 Task: Find connections with filter location Auxerre with filter topic #personaltrainerwith filter profile language English with filter current company Oriflame Cosmetics with filter school Rajiv Gandhi University of Health Sciences with filter industry Retail Gasoline with filter service category Copywriting with filter keywords title Attorney
Action: Mouse moved to (484, 63)
Screenshot: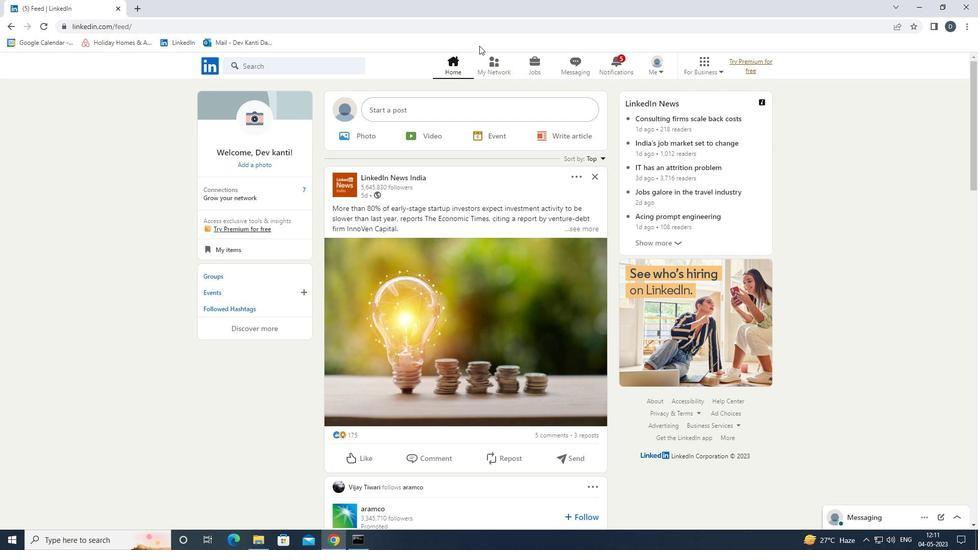
Action: Mouse pressed left at (484, 63)
Screenshot: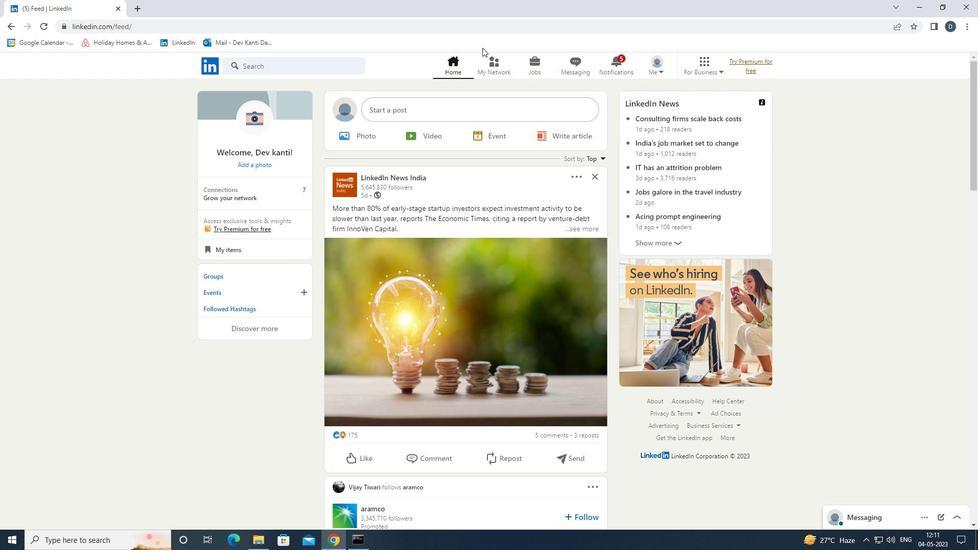 
Action: Mouse moved to (339, 120)
Screenshot: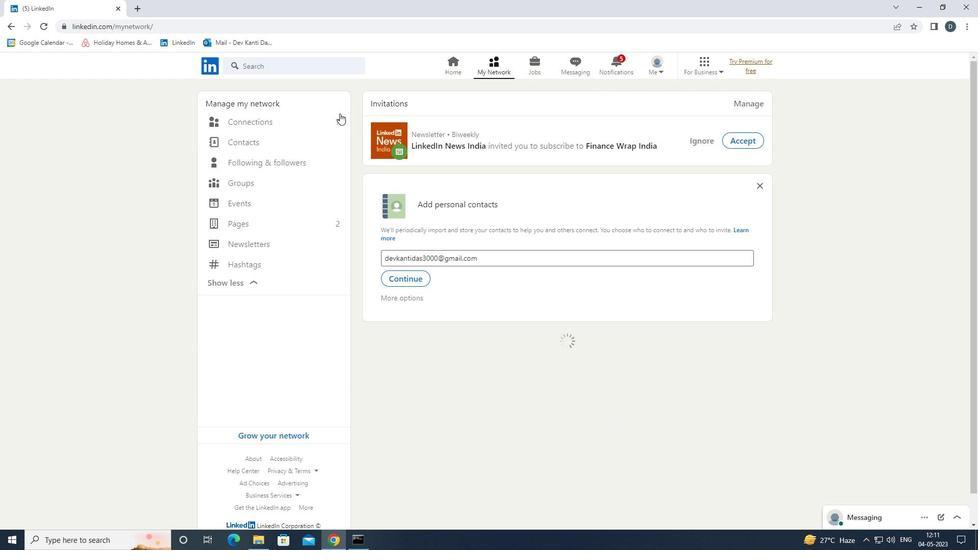 
Action: Mouse pressed left at (339, 120)
Screenshot: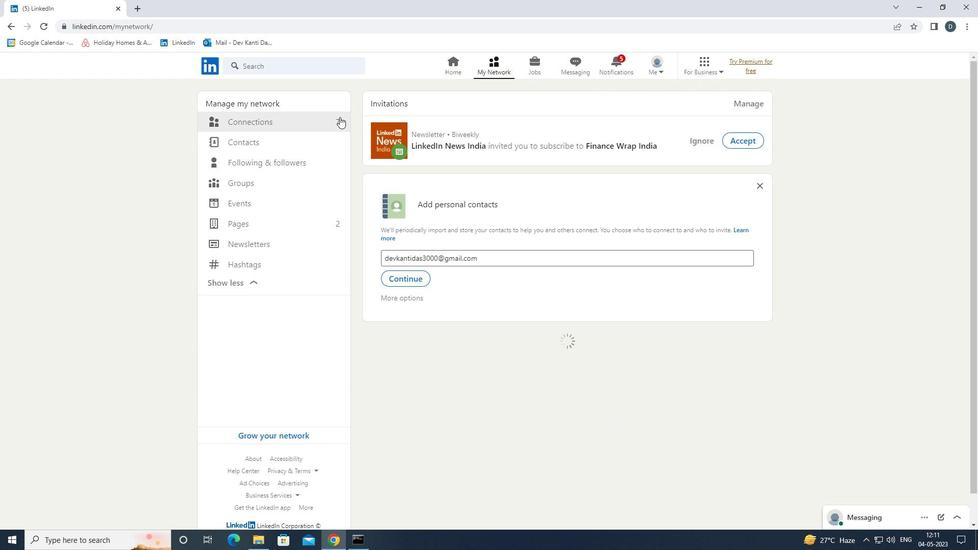 
Action: Mouse moved to (582, 125)
Screenshot: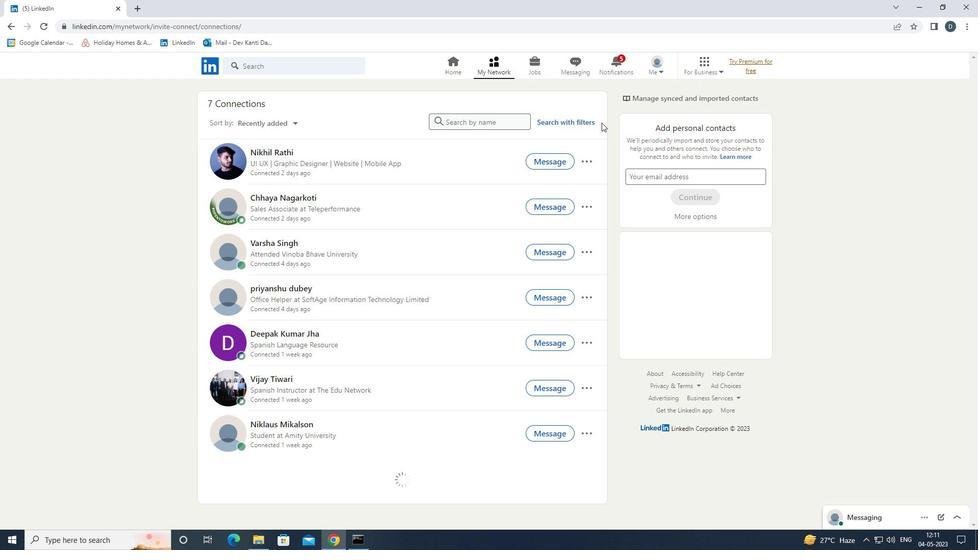 
Action: Mouse pressed left at (582, 125)
Screenshot: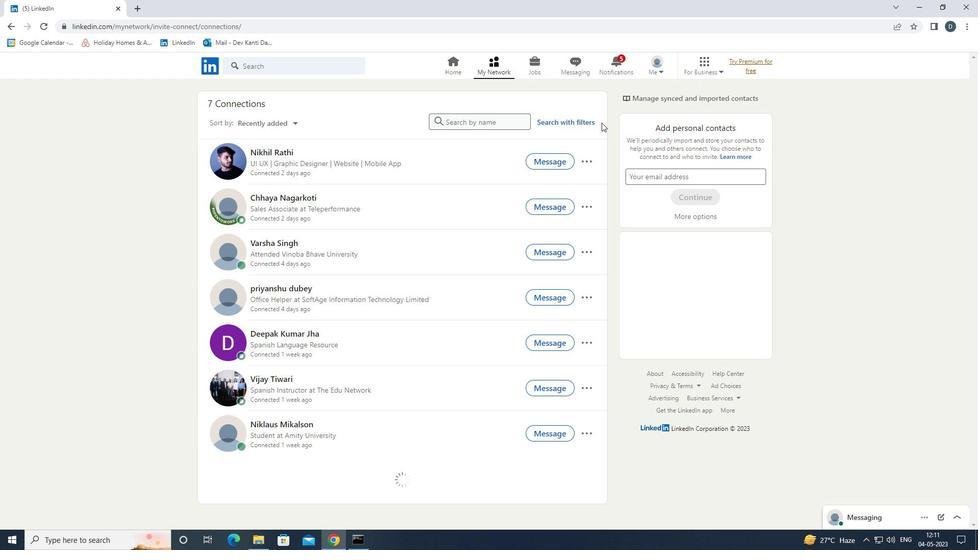 
Action: Mouse moved to (521, 95)
Screenshot: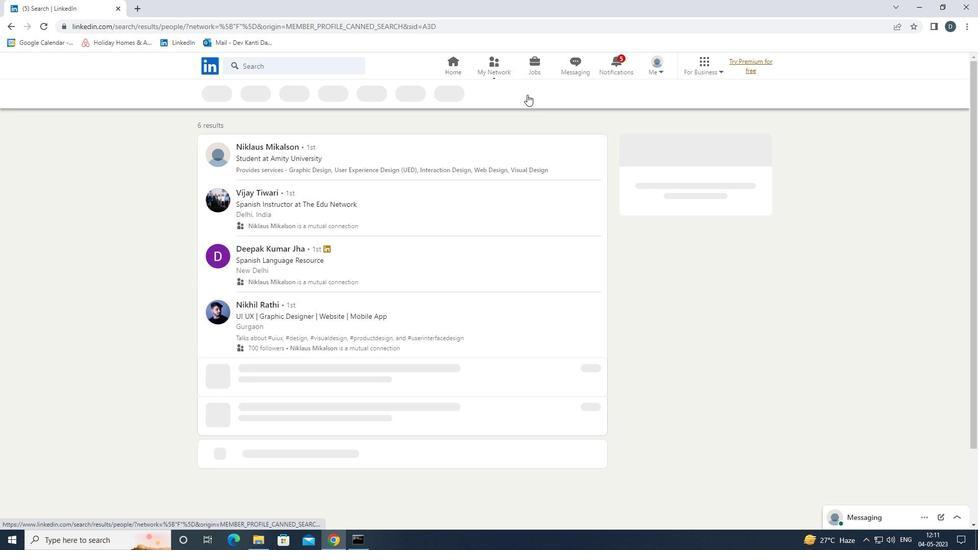 
Action: Mouse pressed left at (521, 95)
Screenshot: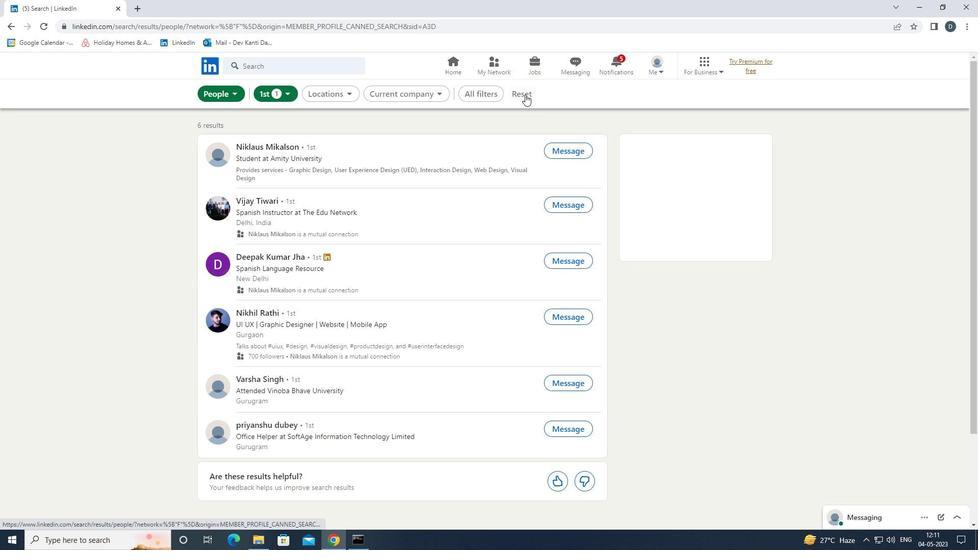 
Action: Mouse moved to (496, 89)
Screenshot: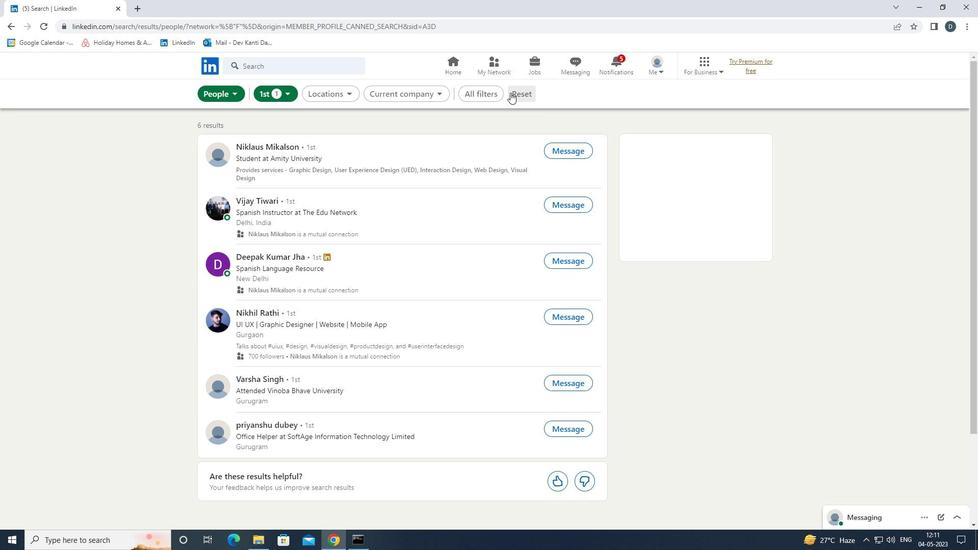
Action: Mouse pressed left at (496, 89)
Screenshot: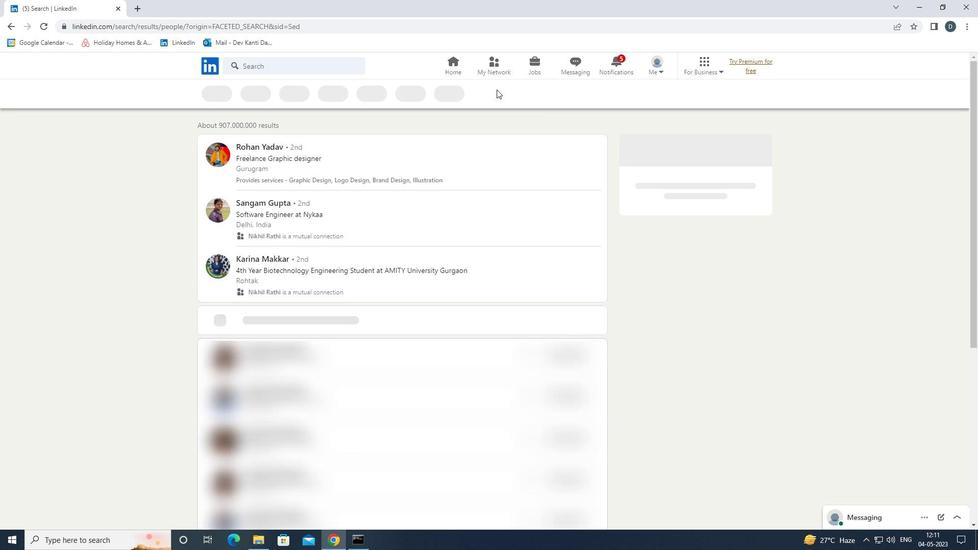
Action: Mouse moved to (853, 254)
Screenshot: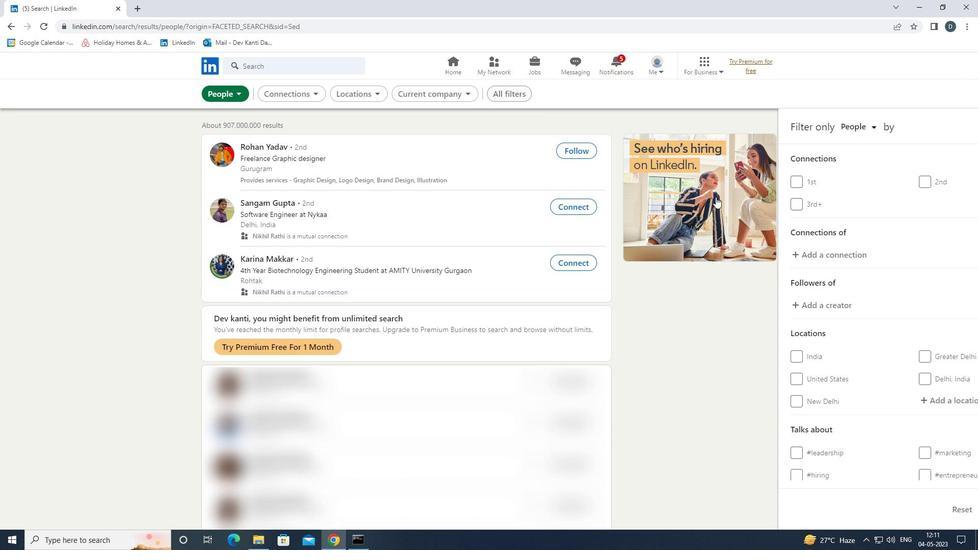 
Action: Mouse scrolled (853, 253) with delta (0, 0)
Screenshot: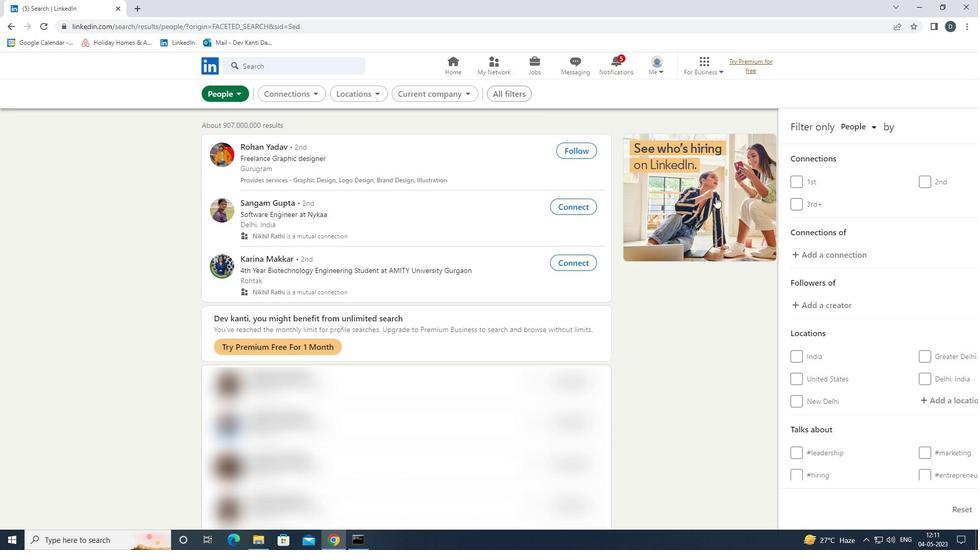 
Action: Mouse scrolled (853, 253) with delta (0, 0)
Screenshot: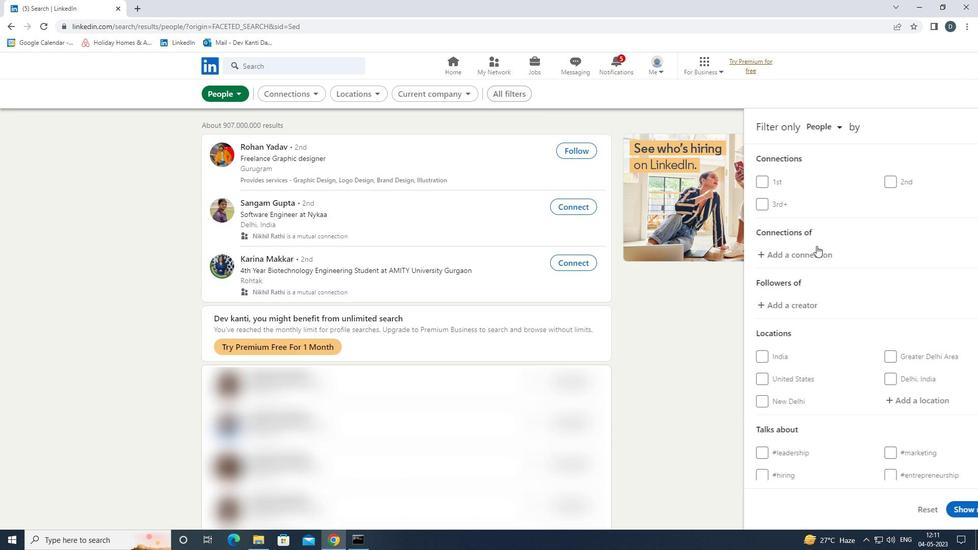 
Action: Mouse scrolled (853, 253) with delta (0, 0)
Screenshot: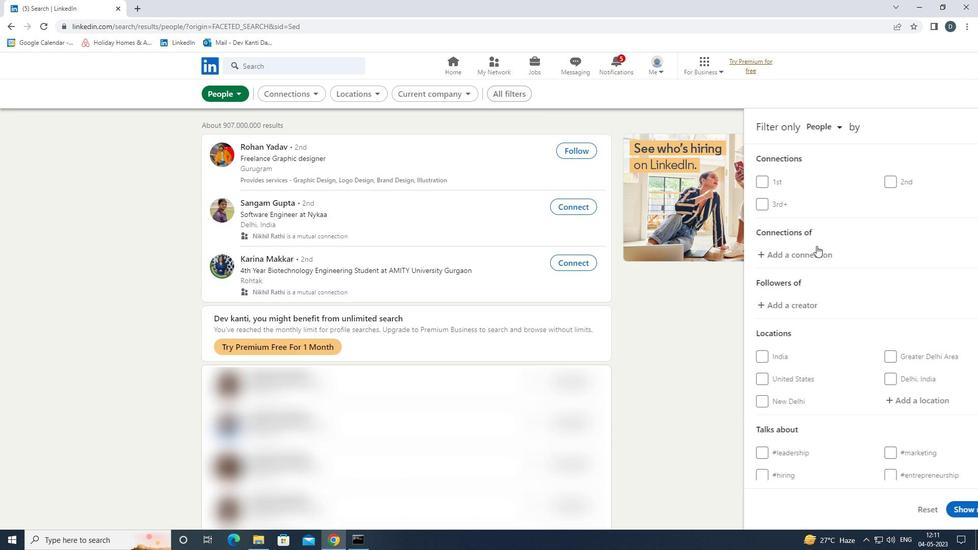 
Action: Mouse moved to (881, 251)
Screenshot: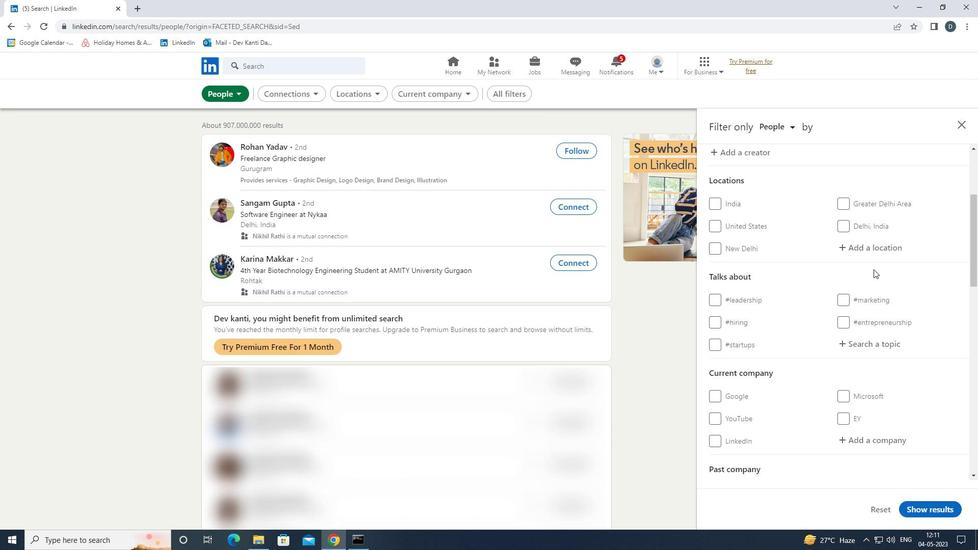 
Action: Mouse pressed left at (881, 251)
Screenshot: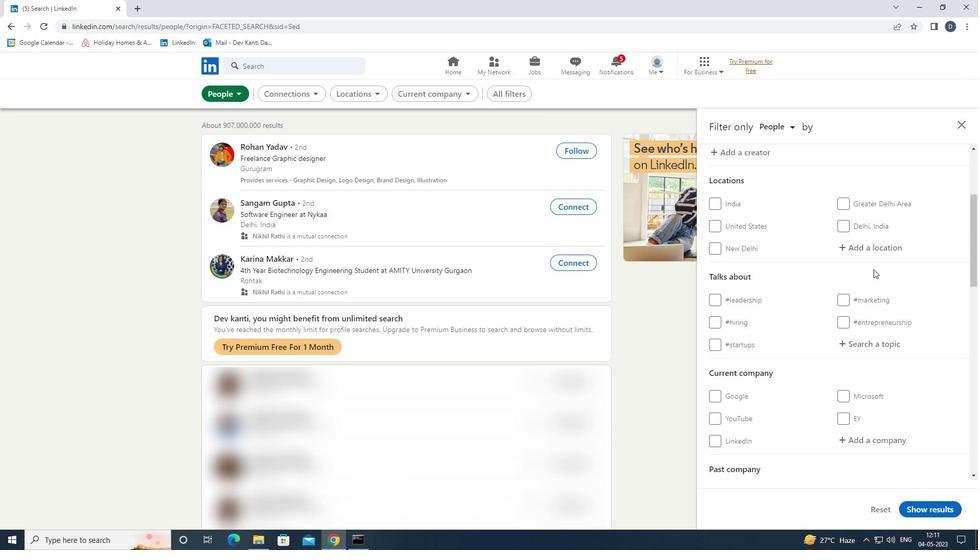 
Action: Key pressed <Key.shift>AUXERRE<Key.down><Key.enter>
Screenshot: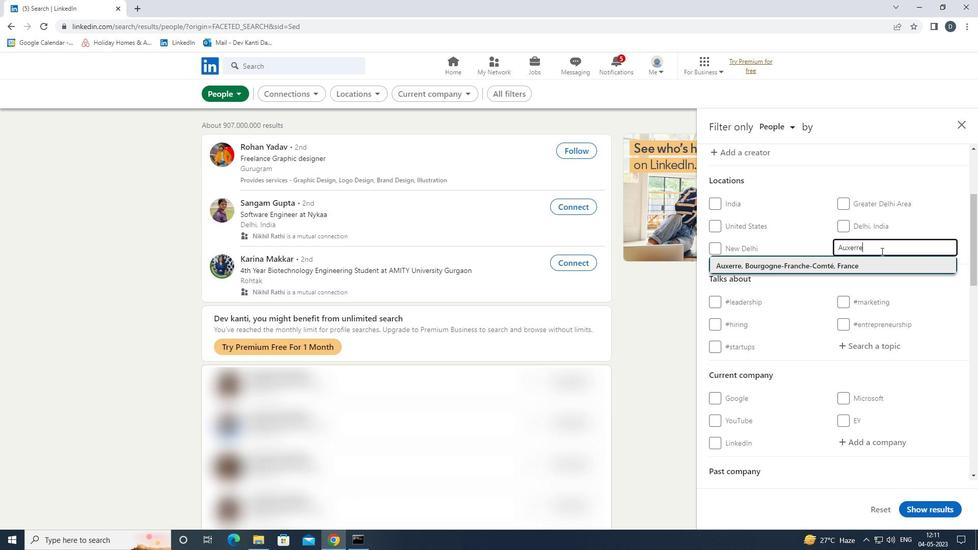 
Action: Mouse moved to (864, 377)
Screenshot: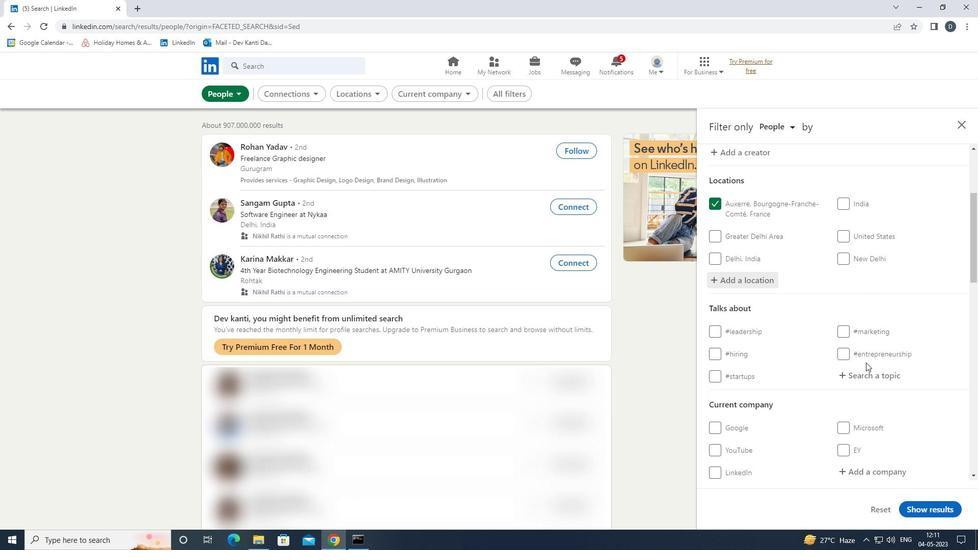 
Action: Mouse pressed left at (864, 377)
Screenshot: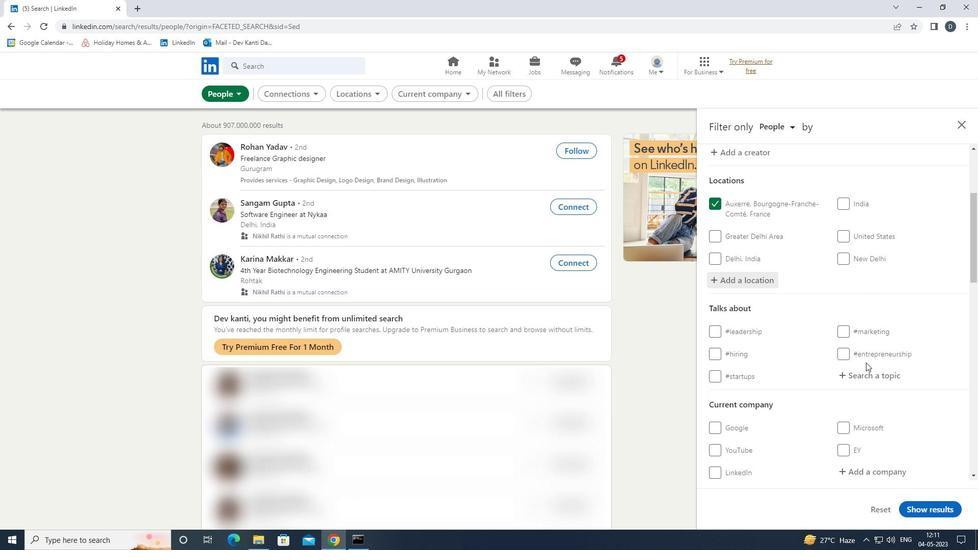 
Action: Mouse moved to (864, 380)
Screenshot: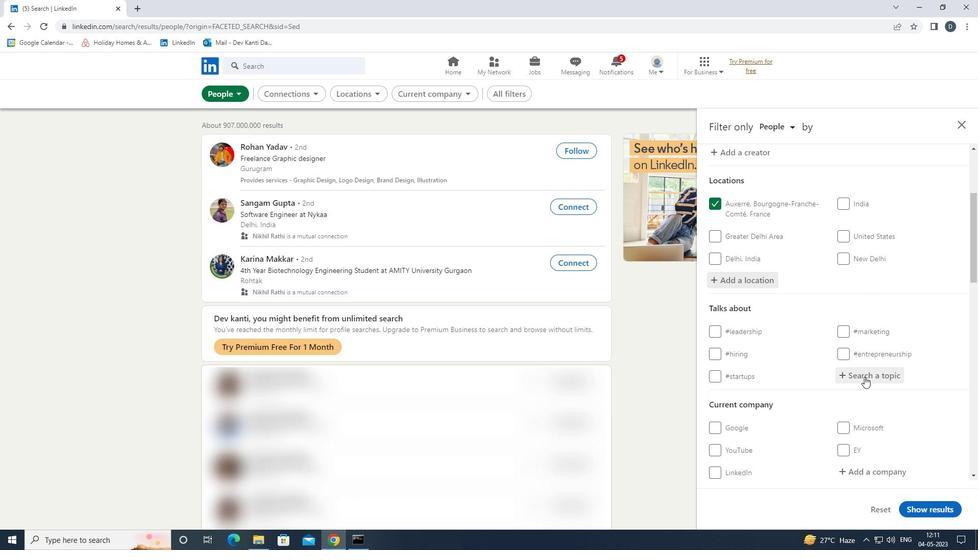 
Action: Key pressed PERSONL<Key.backspace>ALTRAINER<Key.down><Key.enter>
Screenshot: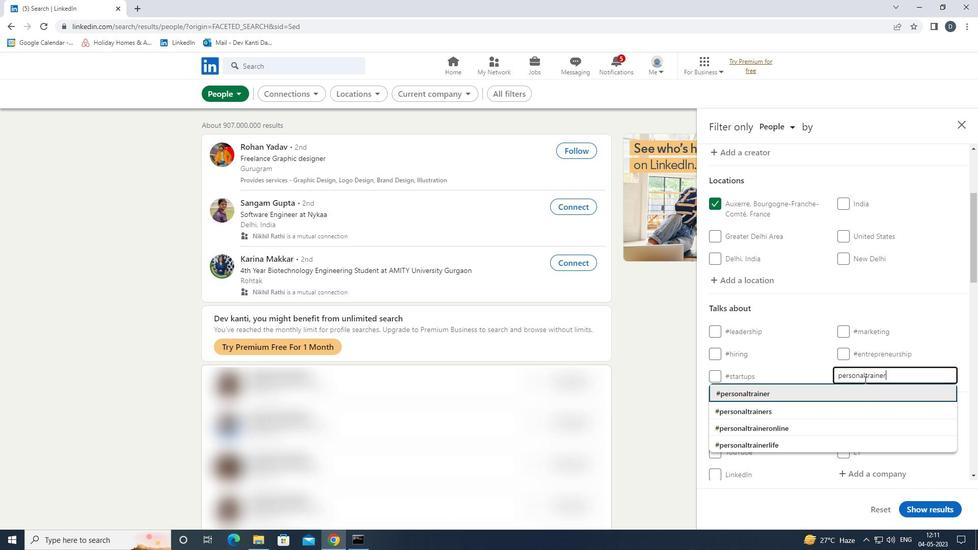 
Action: Mouse moved to (861, 379)
Screenshot: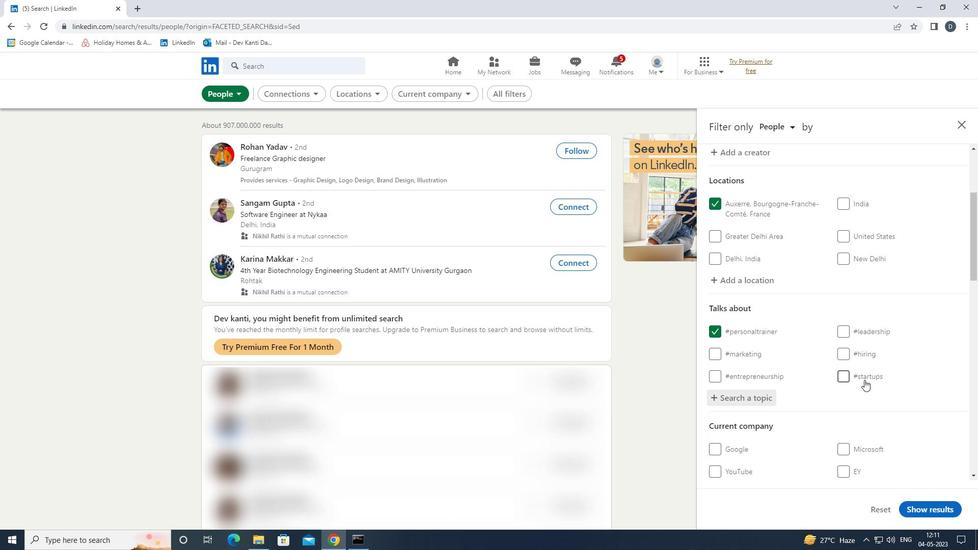 
Action: Mouse scrolled (861, 378) with delta (0, 0)
Screenshot: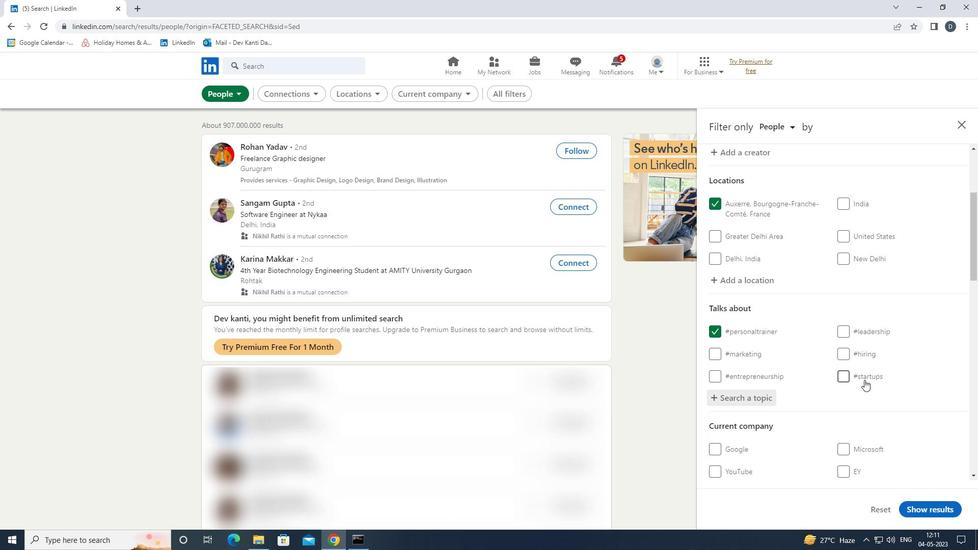 
Action: Mouse moved to (858, 379)
Screenshot: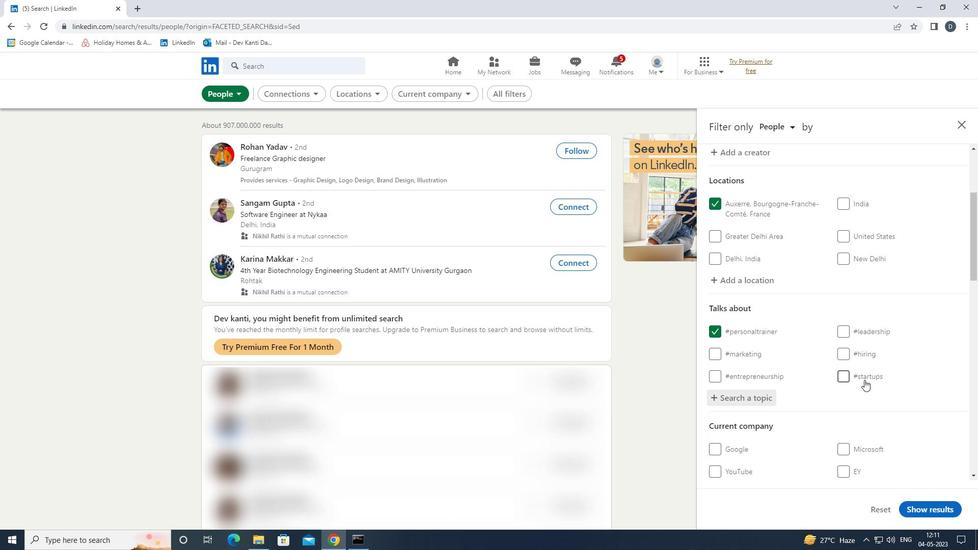 
Action: Mouse scrolled (858, 379) with delta (0, 0)
Screenshot: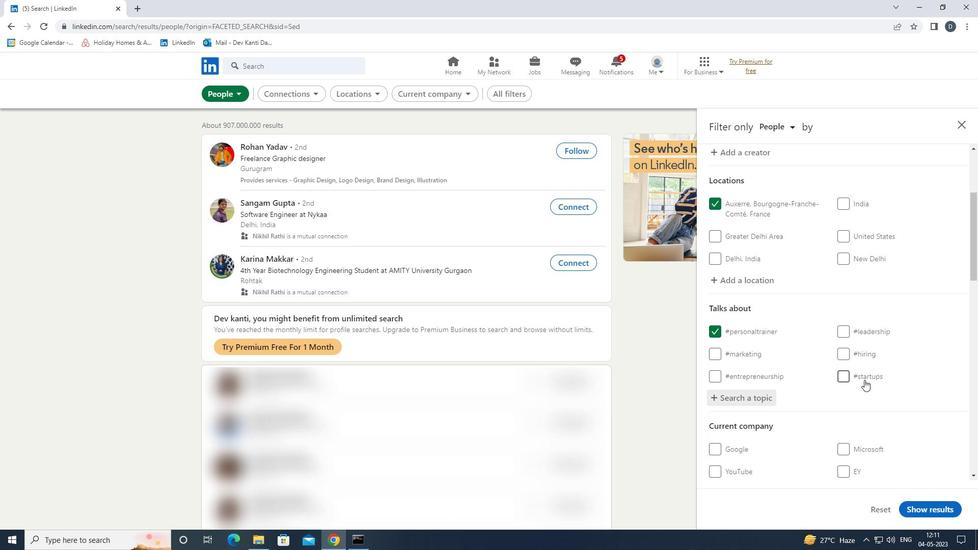 
Action: Mouse scrolled (858, 379) with delta (0, 0)
Screenshot: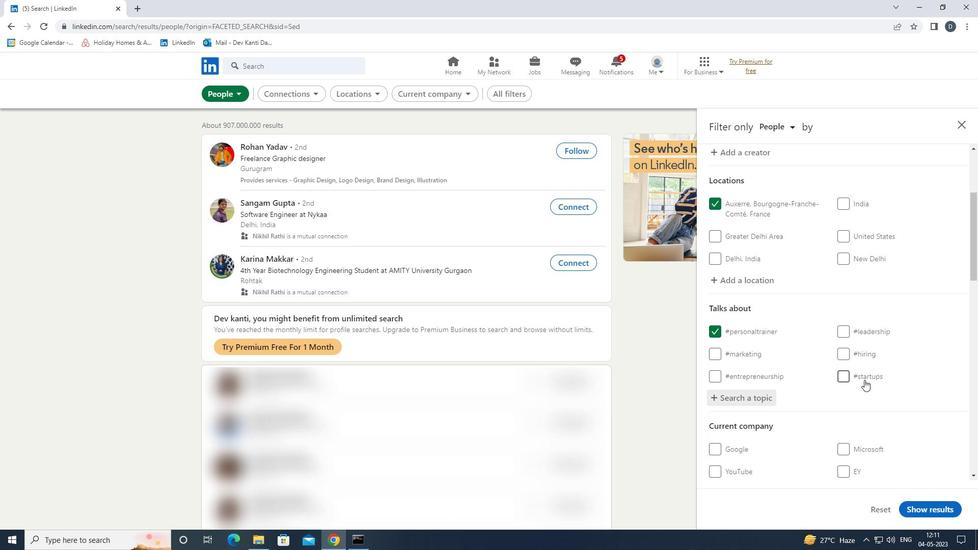 
Action: Mouse moved to (858, 380)
Screenshot: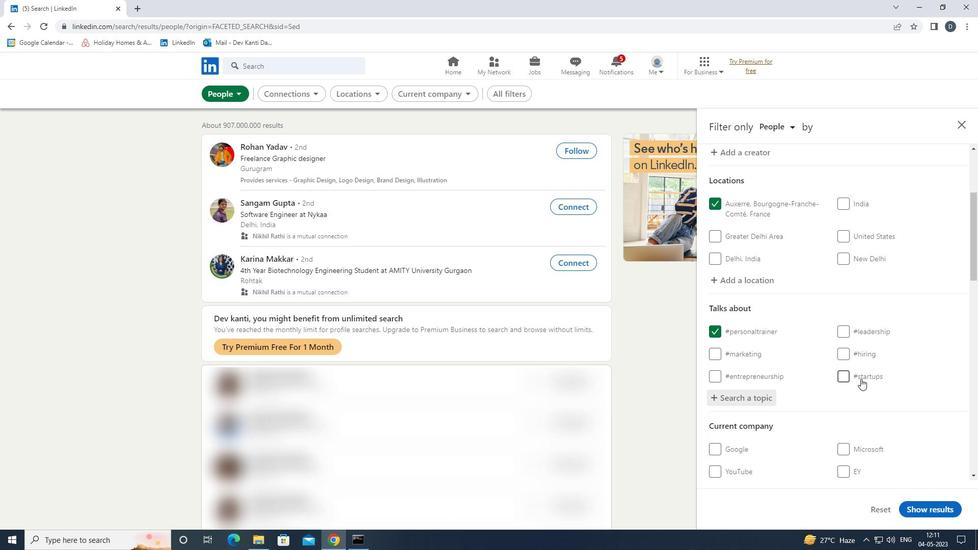 
Action: Mouse scrolled (858, 379) with delta (0, 0)
Screenshot: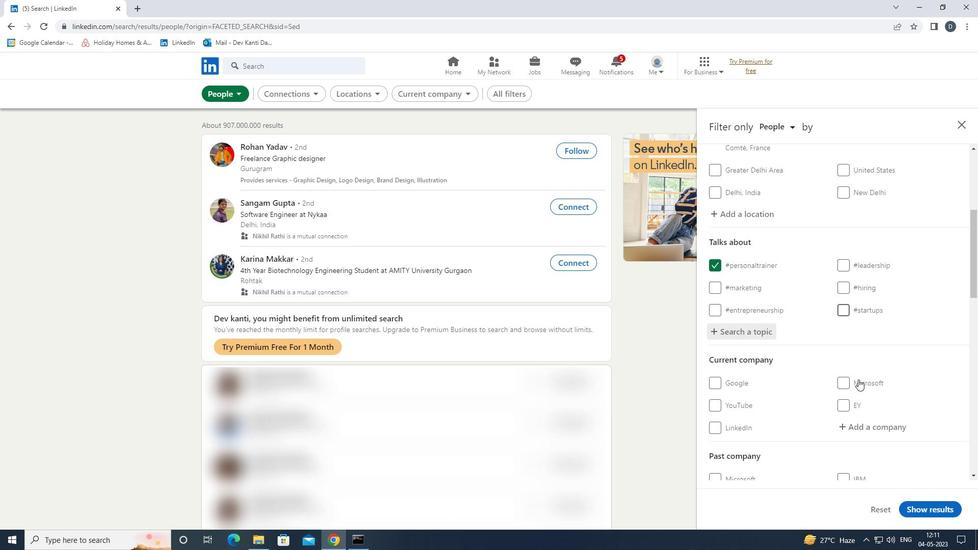 
Action: Mouse scrolled (858, 379) with delta (0, 0)
Screenshot: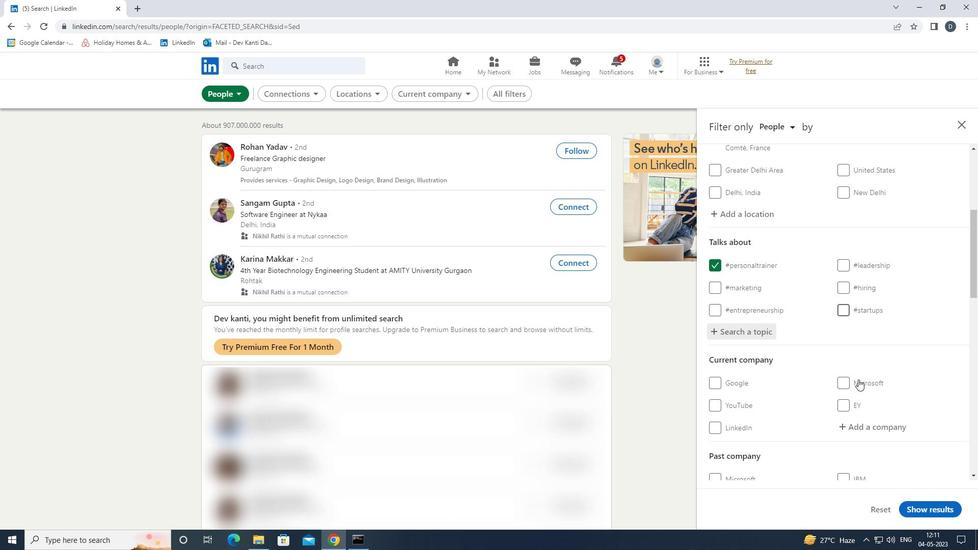 
Action: Mouse scrolled (858, 379) with delta (0, 0)
Screenshot: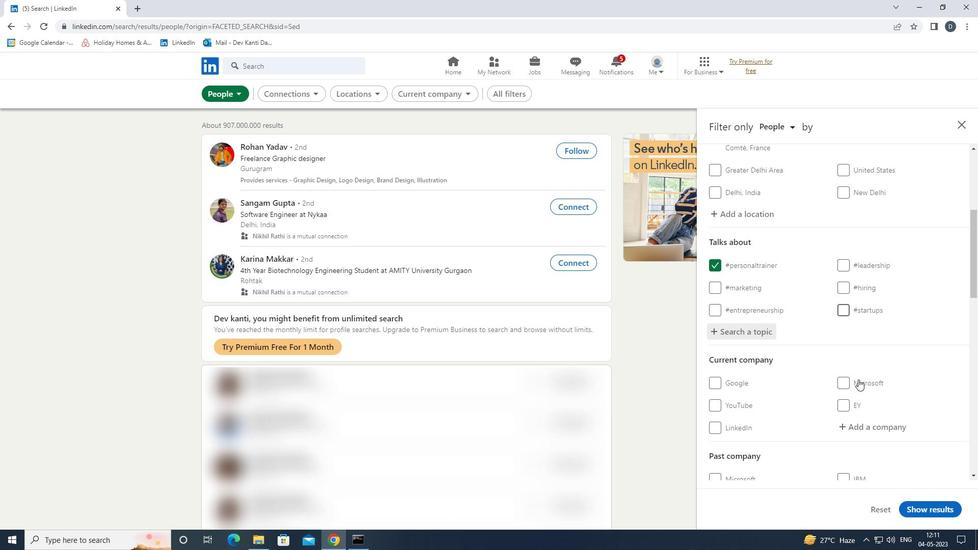 
Action: Mouse moved to (842, 373)
Screenshot: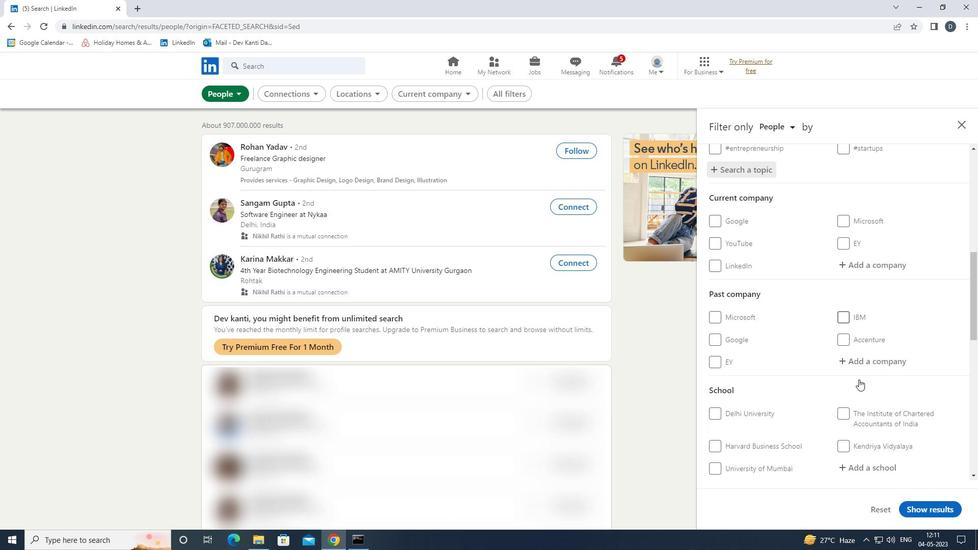 
Action: Mouse scrolled (842, 372) with delta (0, 0)
Screenshot: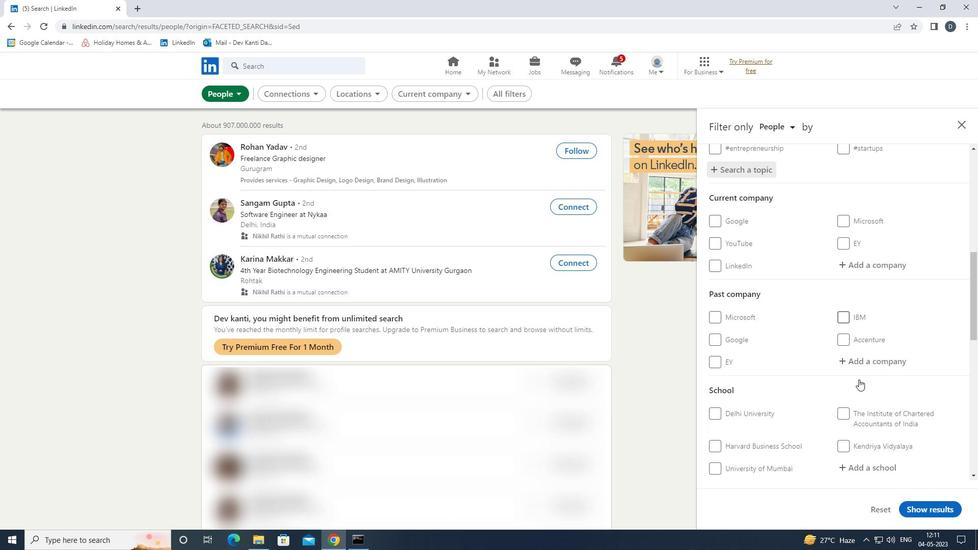 
Action: Mouse moved to (841, 373)
Screenshot: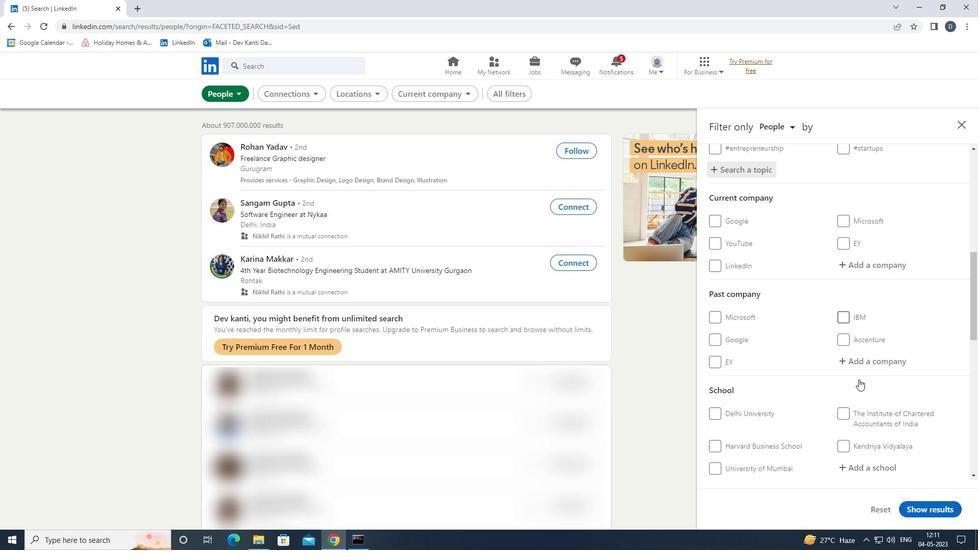 
Action: Mouse scrolled (841, 372) with delta (0, 0)
Screenshot: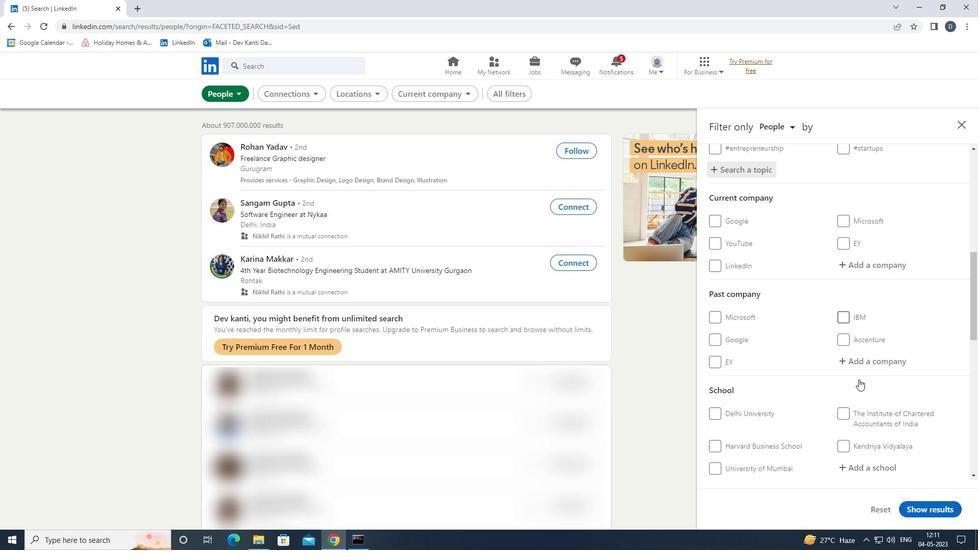 
Action: Mouse moved to (729, 459)
Screenshot: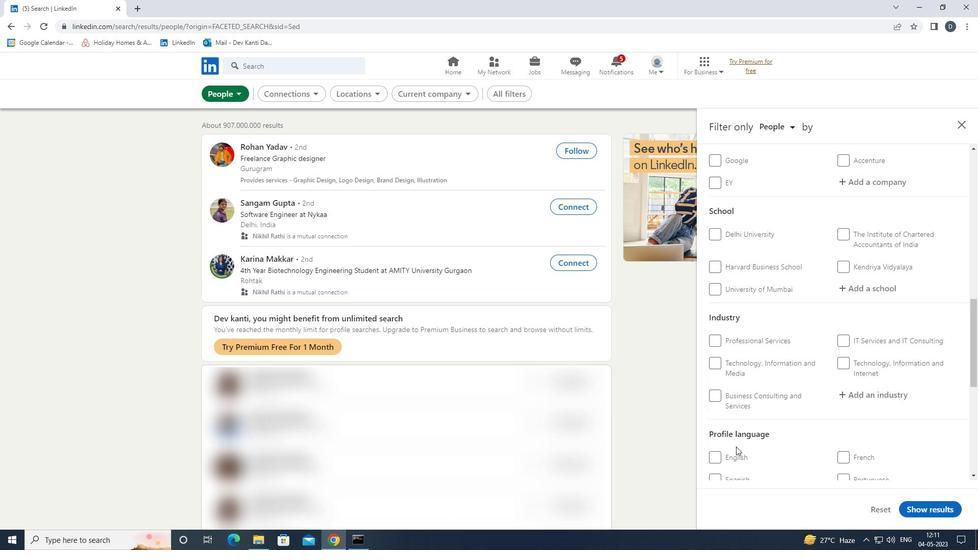 
Action: Mouse pressed left at (729, 459)
Screenshot: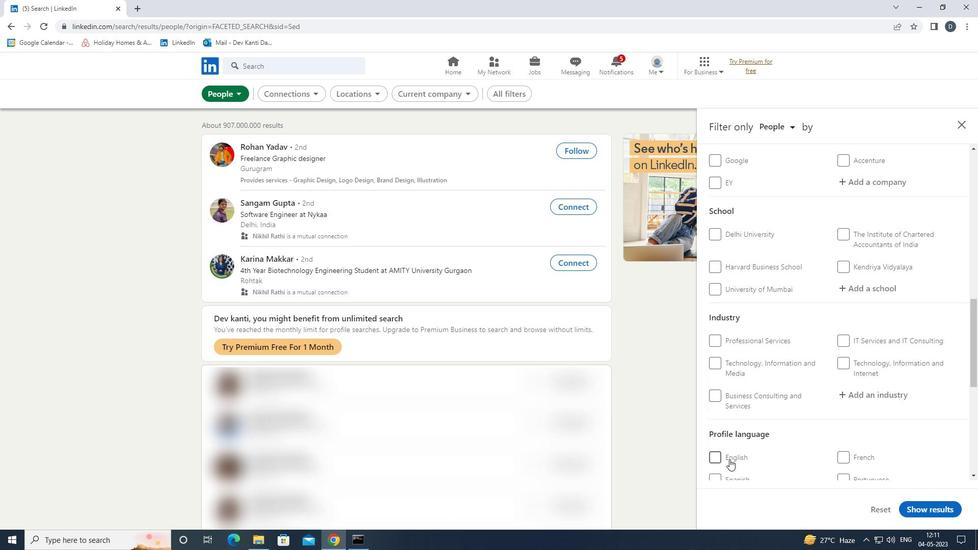 
Action: Mouse moved to (864, 421)
Screenshot: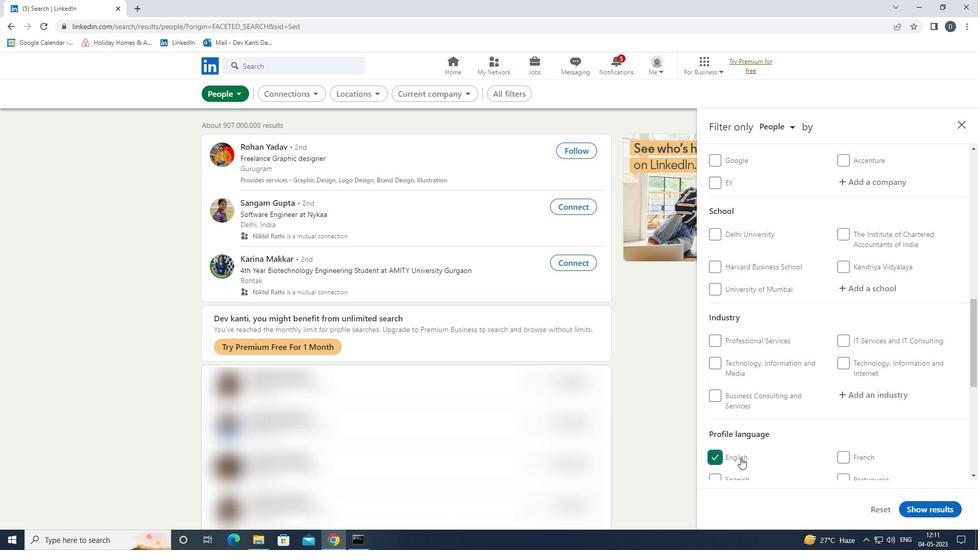 
Action: Mouse scrolled (864, 422) with delta (0, 0)
Screenshot: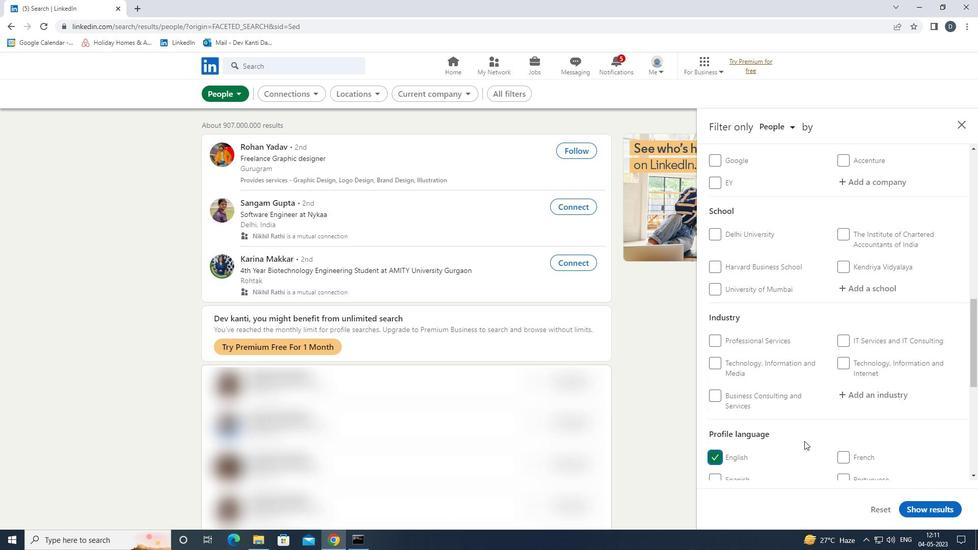 
Action: Mouse scrolled (864, 422) with delta (0, 0)
Screenshot: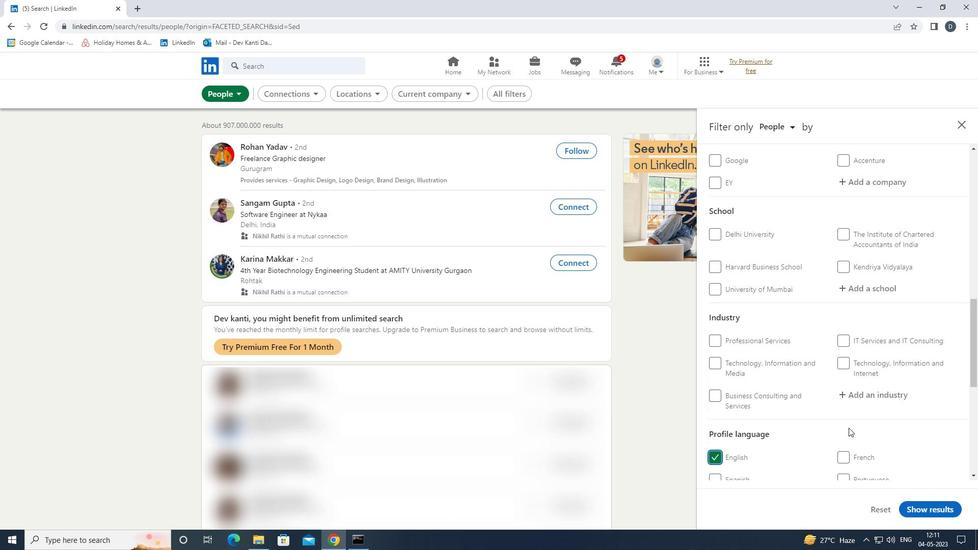 
Action: Mouse scrolled (864, 422) with delta (0, 0)
Screenshot: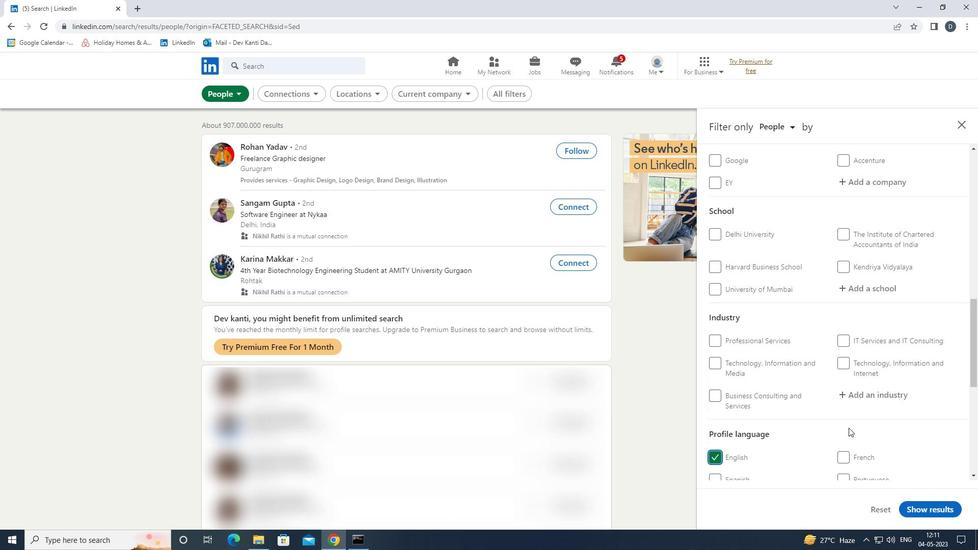 
Action: Mouse scrolled (864, 422) with delta (0, 0)
Screenshot: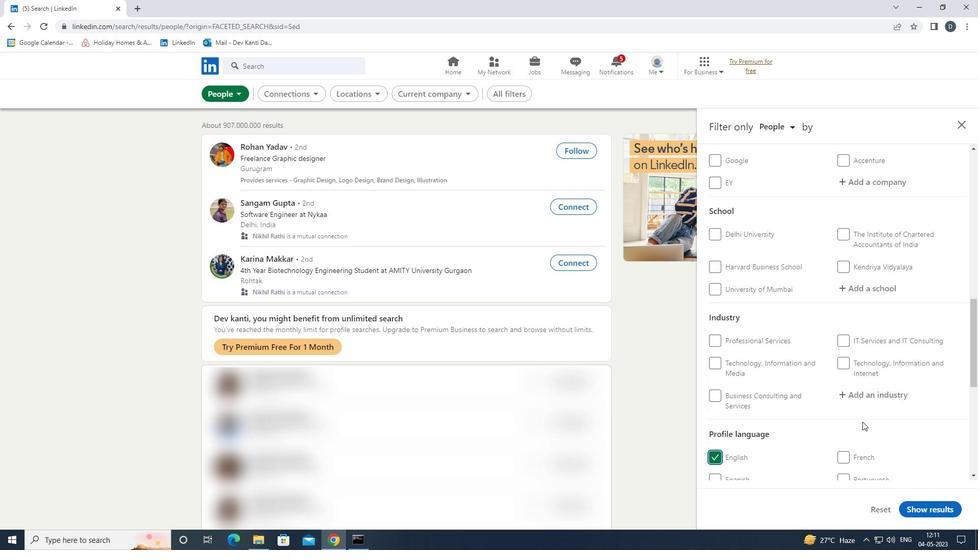 
Action: Mouse scrolled (864, 422) with delta (0, 0)
Screenshot: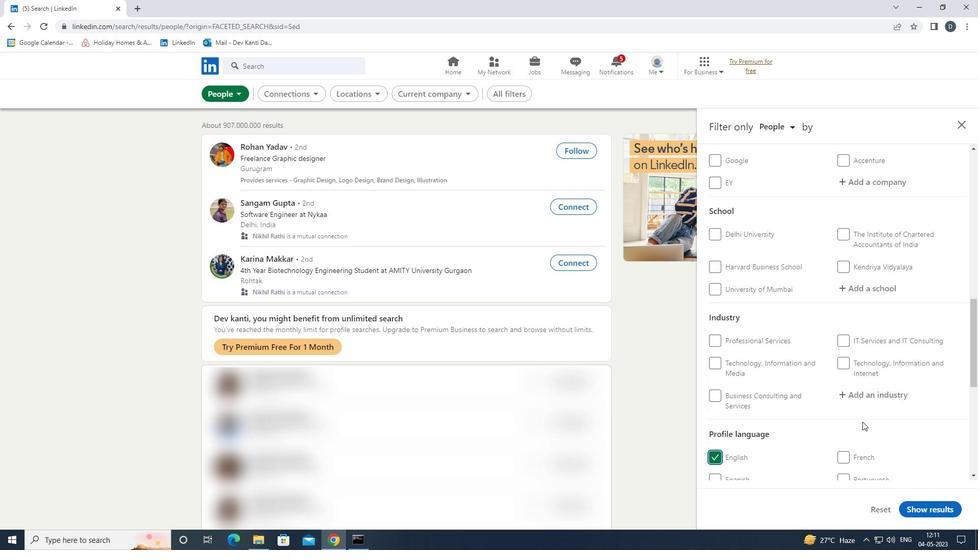 
Action: Mouse moved to (877, 342)
Screenshot: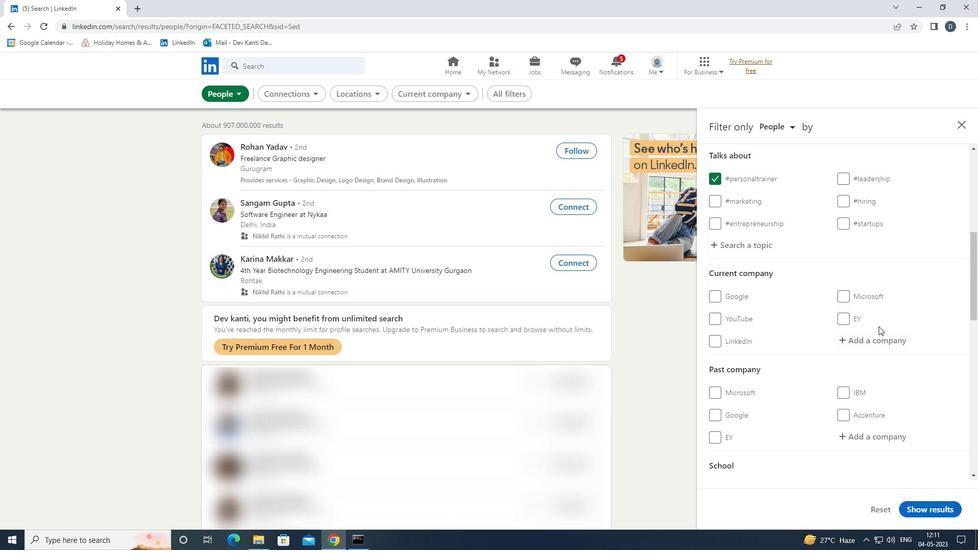 
Action: Mouse pressed left at (877, 342)
Screenshot: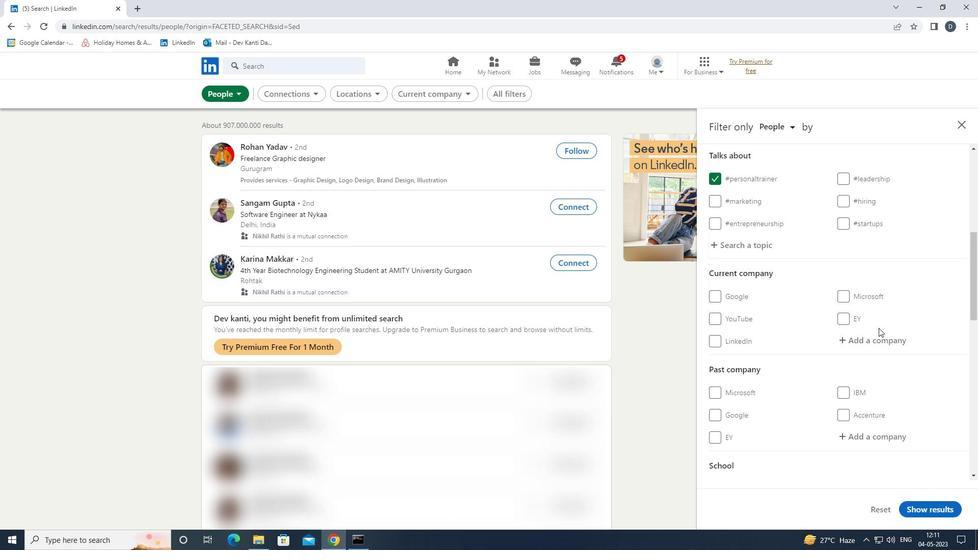 
Action: Key pressed <Key.shift>ORIFLAME<Key.down><Key.enter>
Screenshot: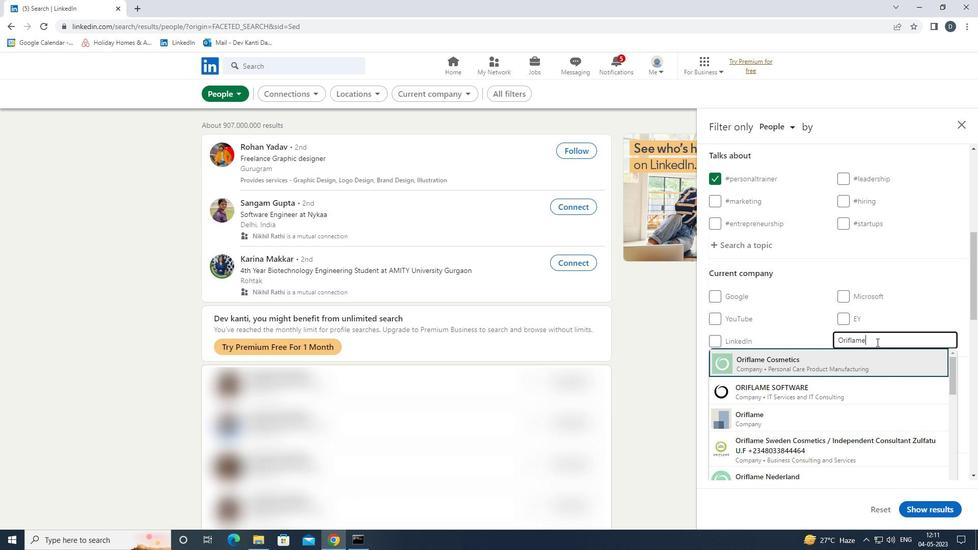 
Action: Mouse moved to (884, 322)
Screenshot: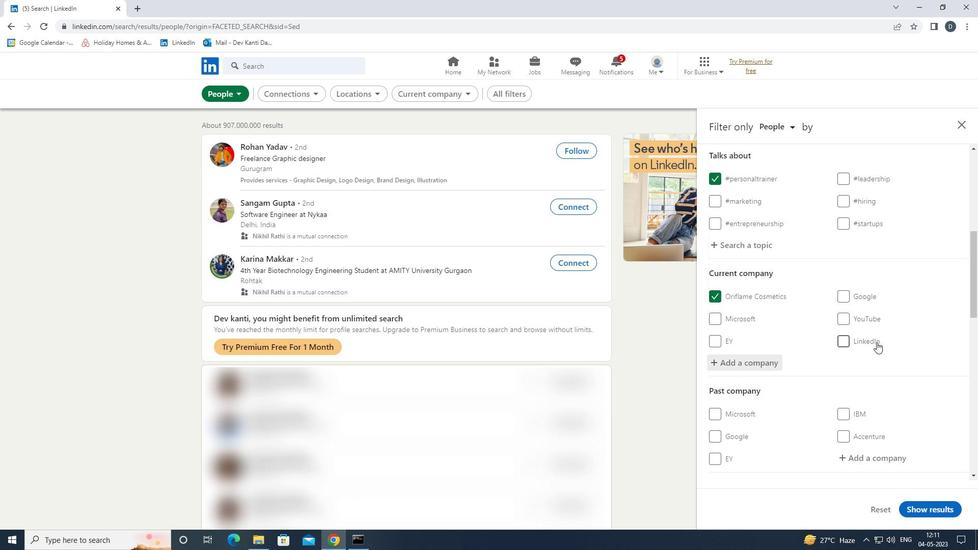 
Action: Mouse scrolled (884, 322) with delta (0, 0)
Screenshot: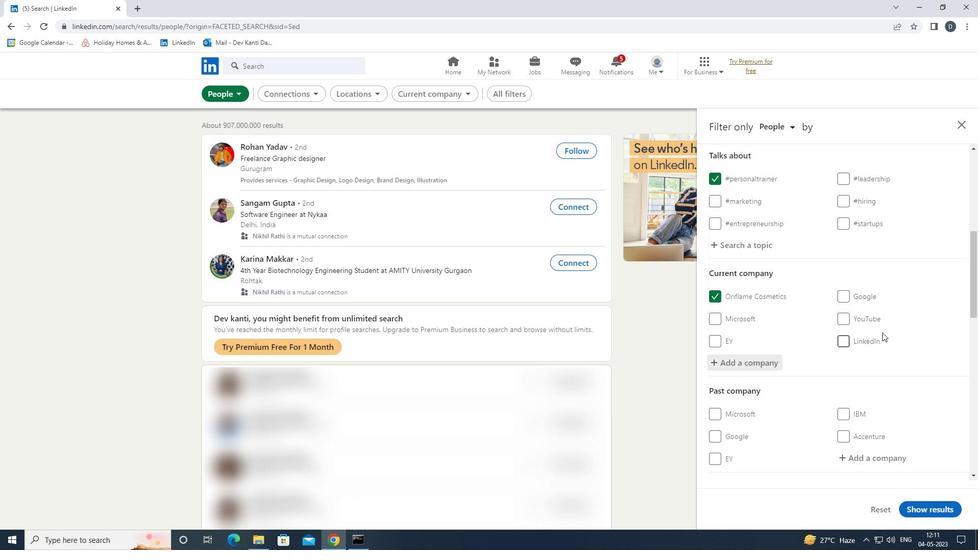
Action: Mouse scrolled (884, 322) with delta (0, 0)
Screenshot: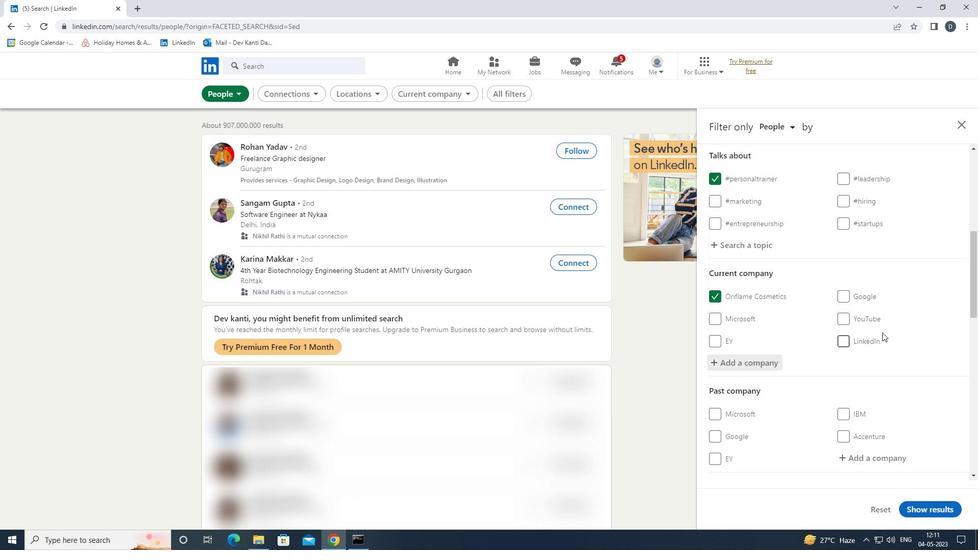 
Action: Mouse moved to (884, 322)
Screenshot: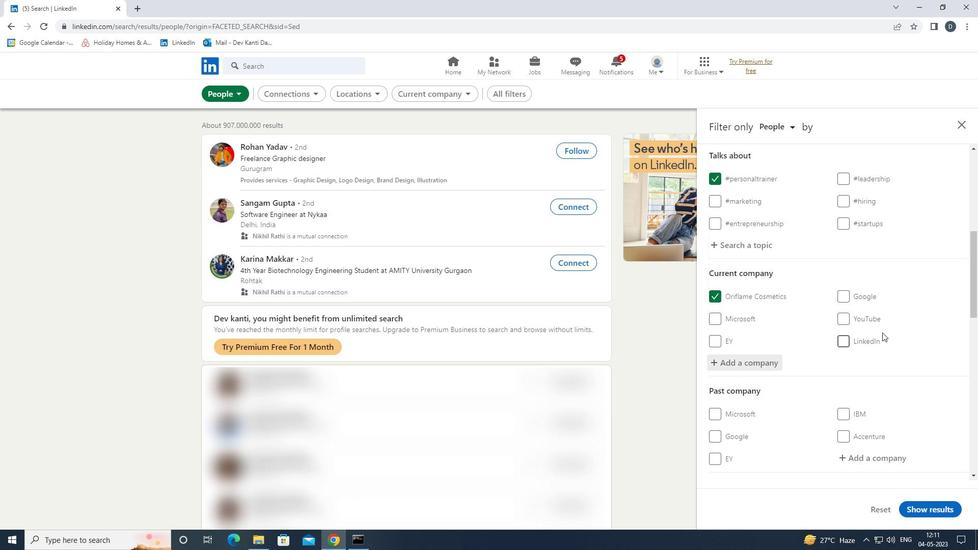 
Action: Mouse scrolled (884, 321) with delta (0, 0)
Screenshot: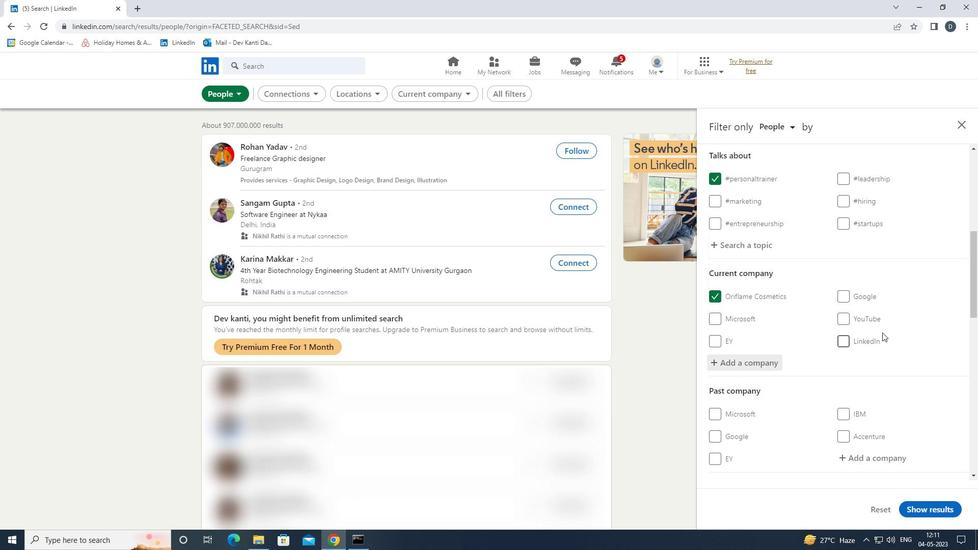 
Action: Mouse moved to (863, 406)
Screenshot: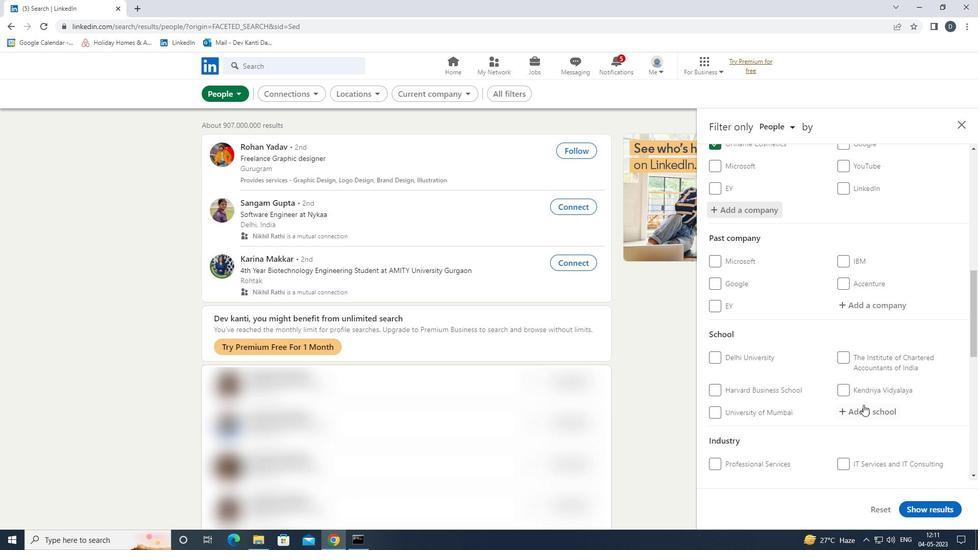 
Action: Mouse pressed left at (863, 406)
Screenshot: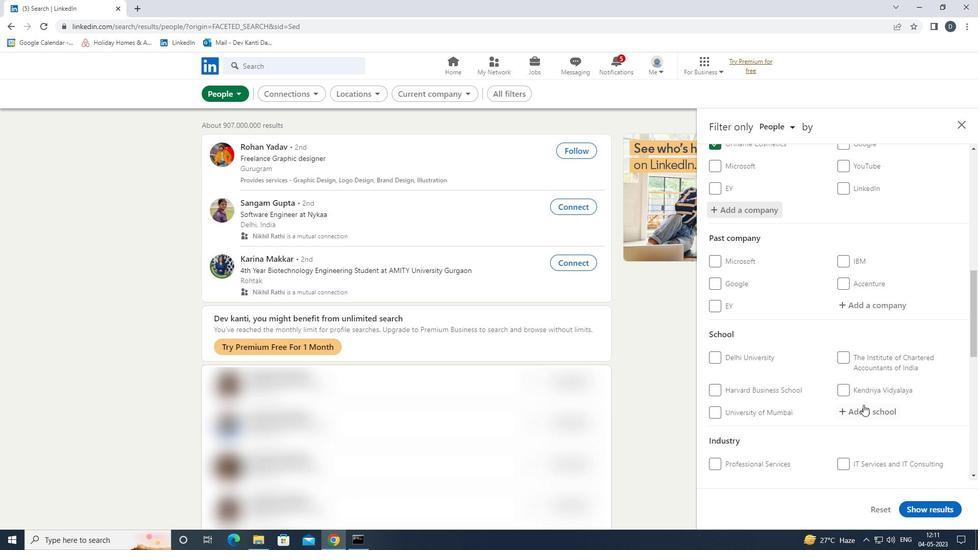 
Action: Mouse moved to (921, 340)
Screenshot: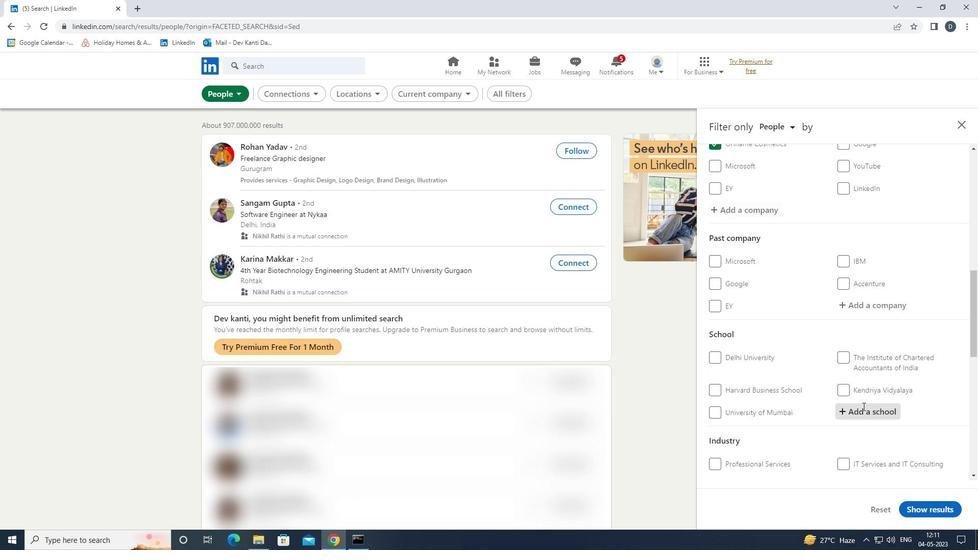 
Action: Key pressed <Key.shift><Key.shift><Key.shift>RAJIV<Key.space><Key.shift>GANDHI<Key.down><Key.down><Key.enter>
Screenshot: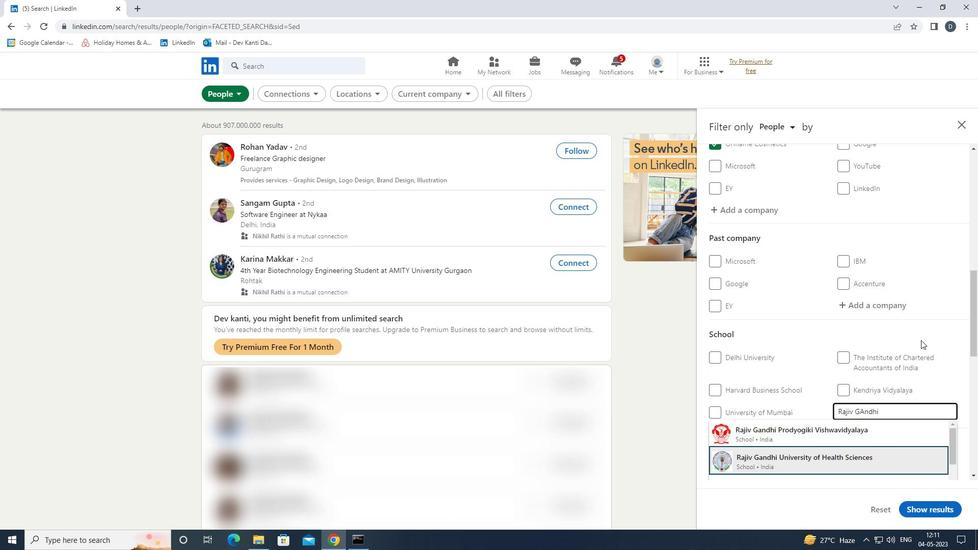 
Action: Mouse moved to (921, 343)
Screenshot: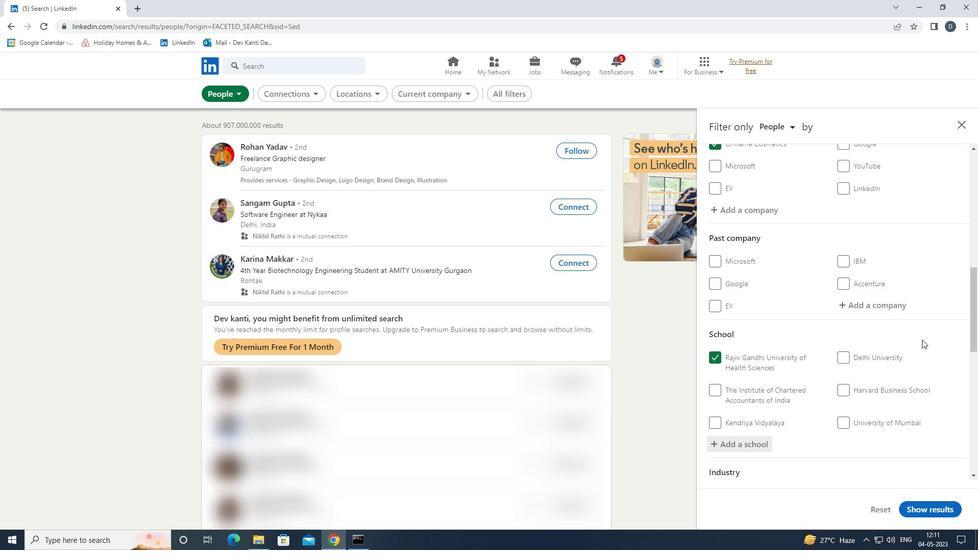 
Action: Mouse scrolled (921, 342) with delta (0, 0)
Screenshot: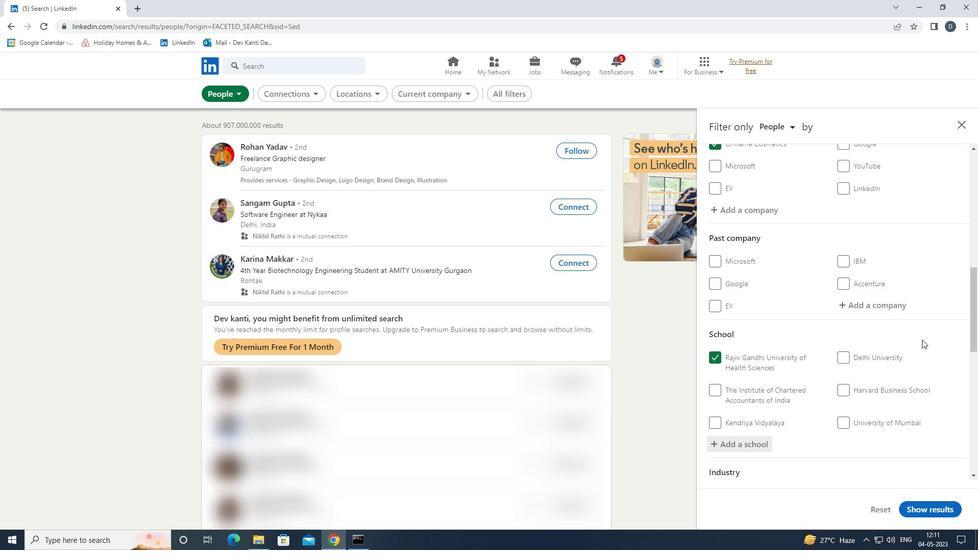 
Action: Mouse moved to (920, 345)
Screenshot: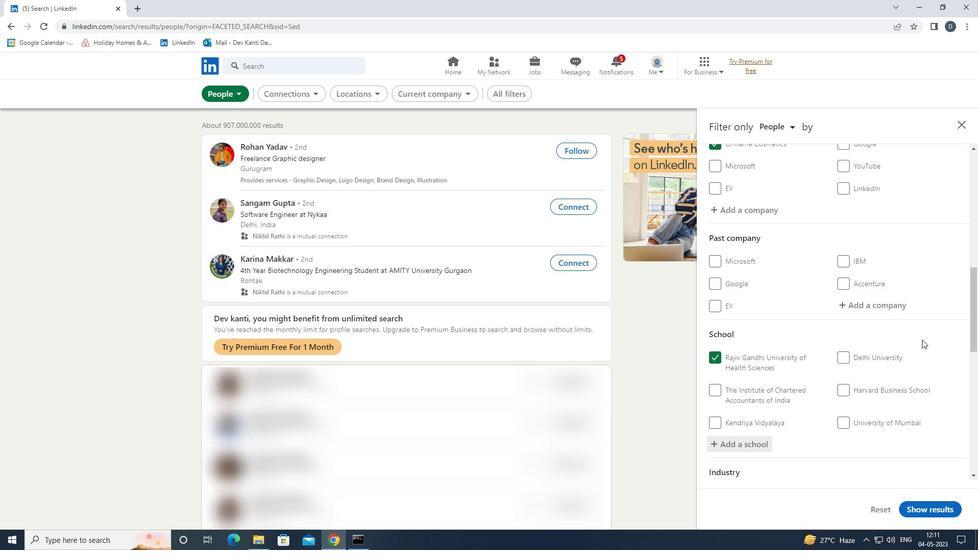 
Action: Mouse scrolled (920, 345) with delta (0, 0)
Screenshot: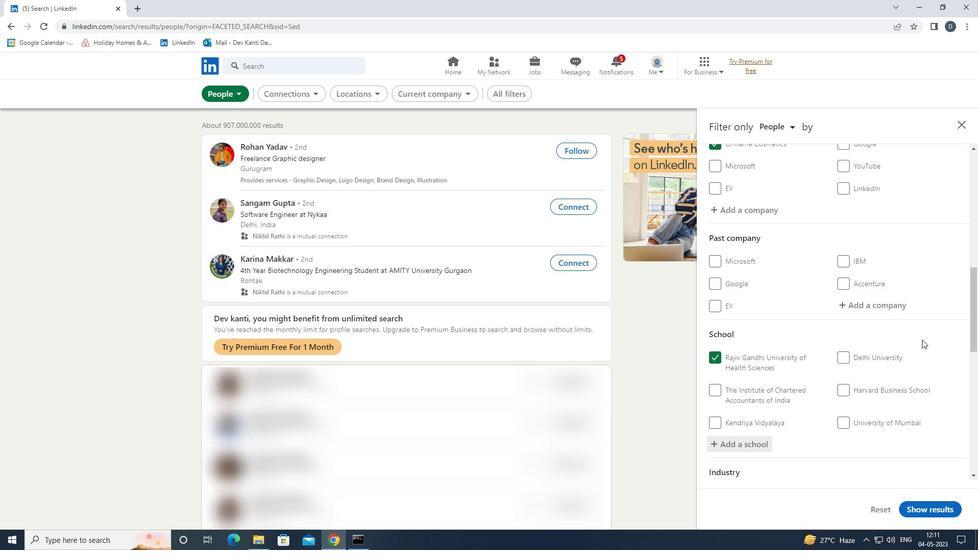 
Action: Mouse moved to (919, 346)
Screenshot: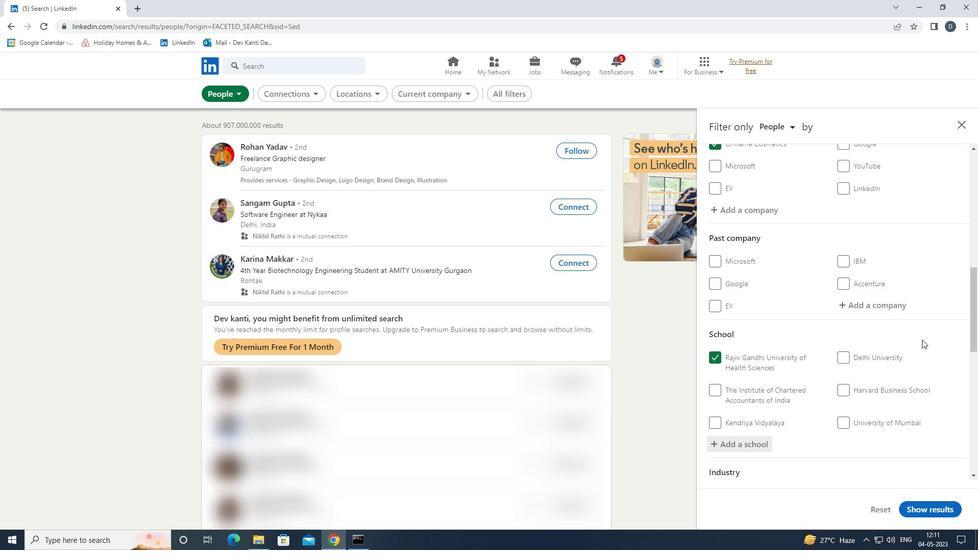 
Action: Mouse scrolled (919, 345) with delta (0, 0)
Screenshot: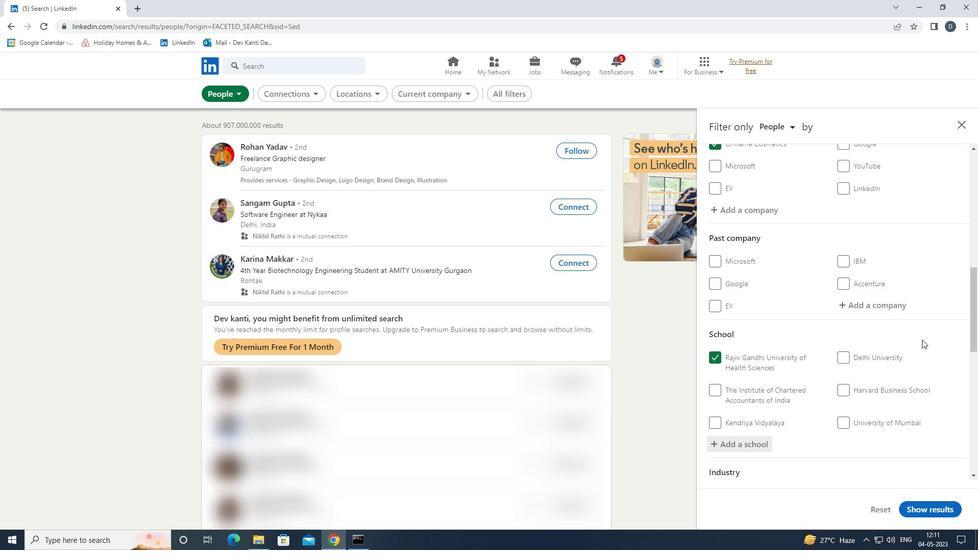 
Action: Mouse moved to (907, 345)
Screenshot: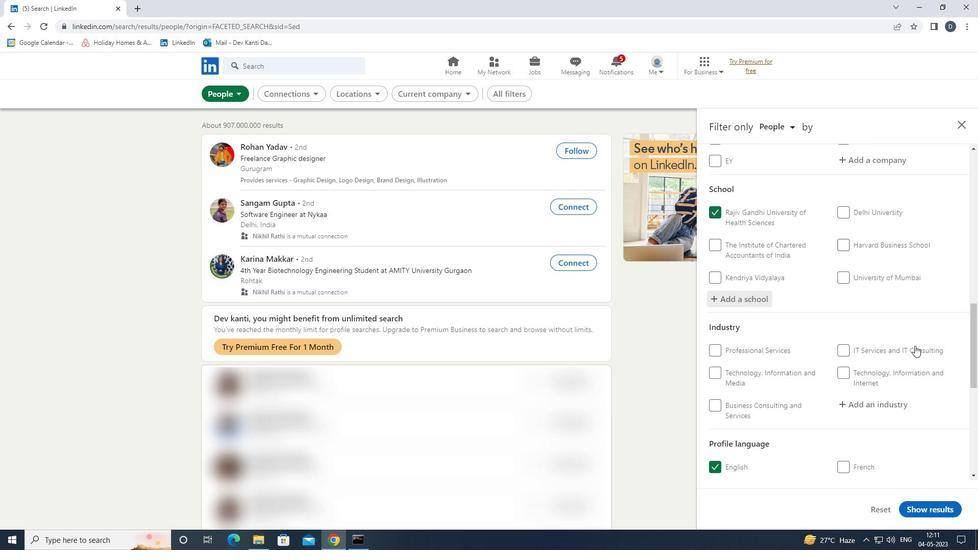 
Action: Mouse scrolled (907, 345) with delta (0, 0)
Screenshot: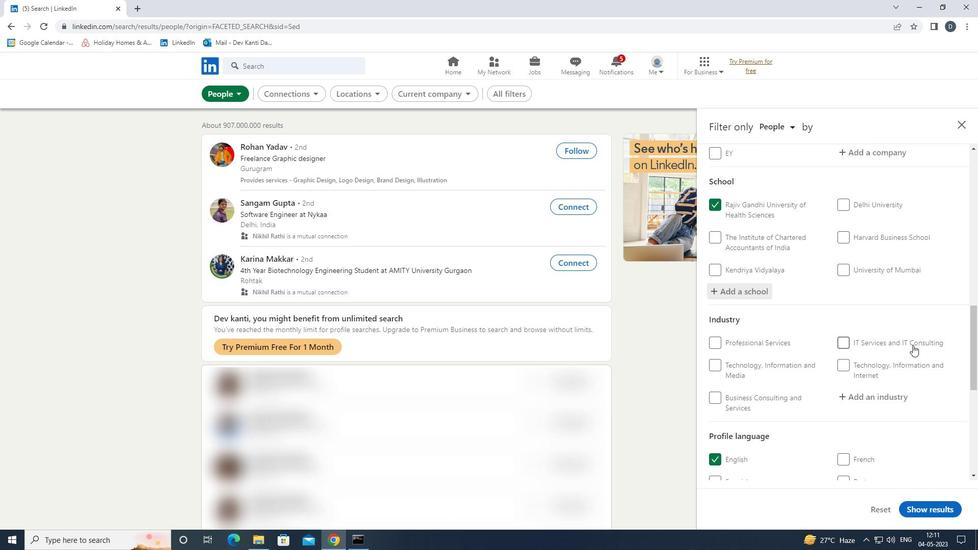 
Action: Mouse scrolled (907, 345) with delta (0, 0)
Screenshot: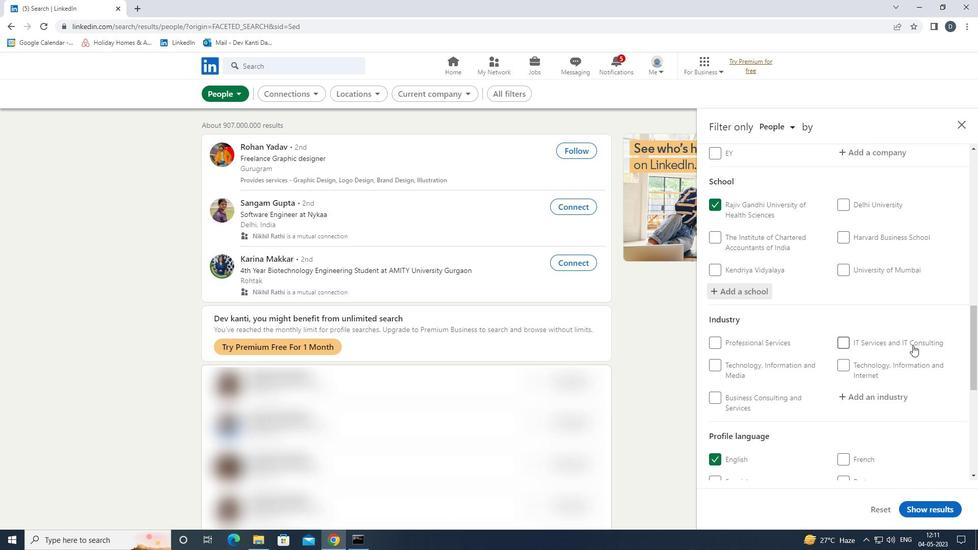 
Action: Mouse moved to (901, 298)
Screenshot: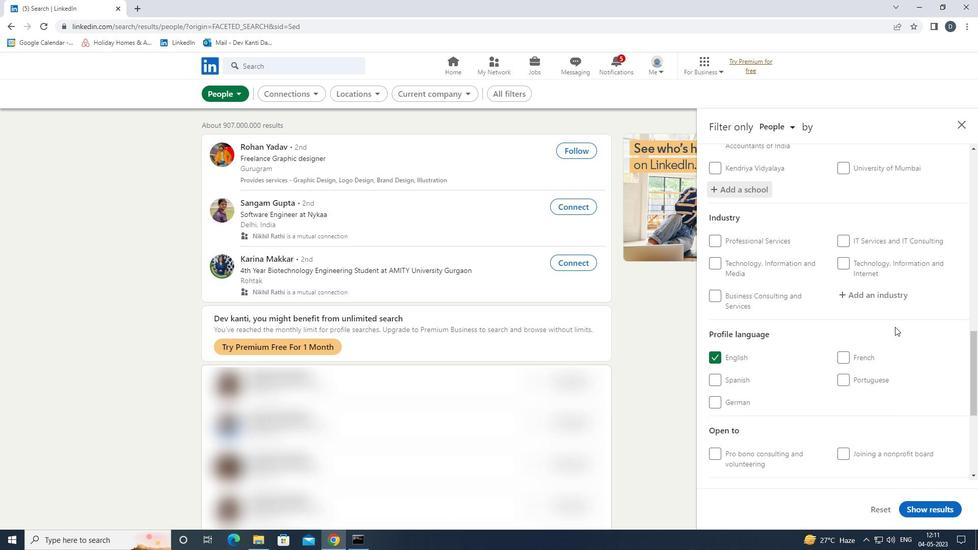 
Action: Mouse pressed left at (901, 298)
Screenshot: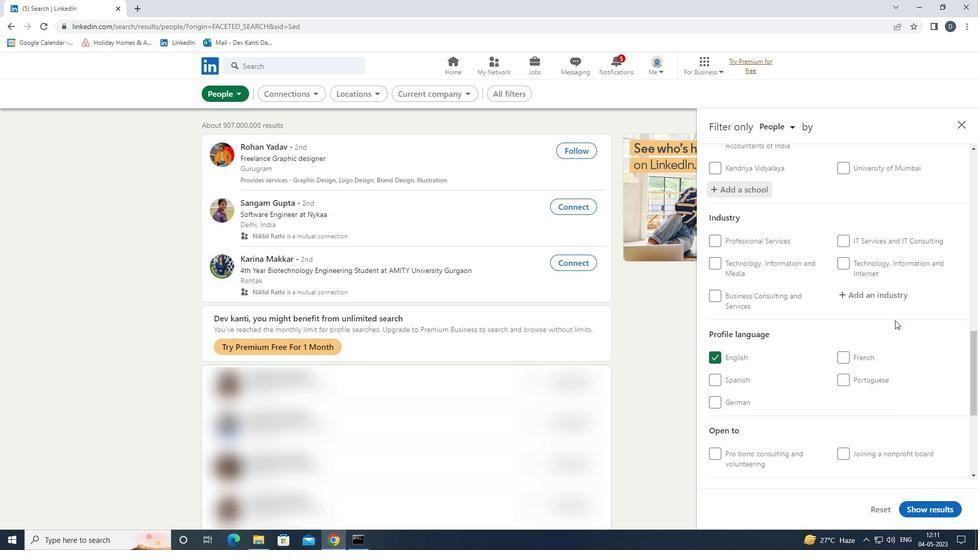 
Action: Key pressed <Key.shift>RETAIL<Key.space><Key.shift>F<Key.backspace>G<Key.down><Key.down><Key.down><Key.down><Key.enter>
Screenshot: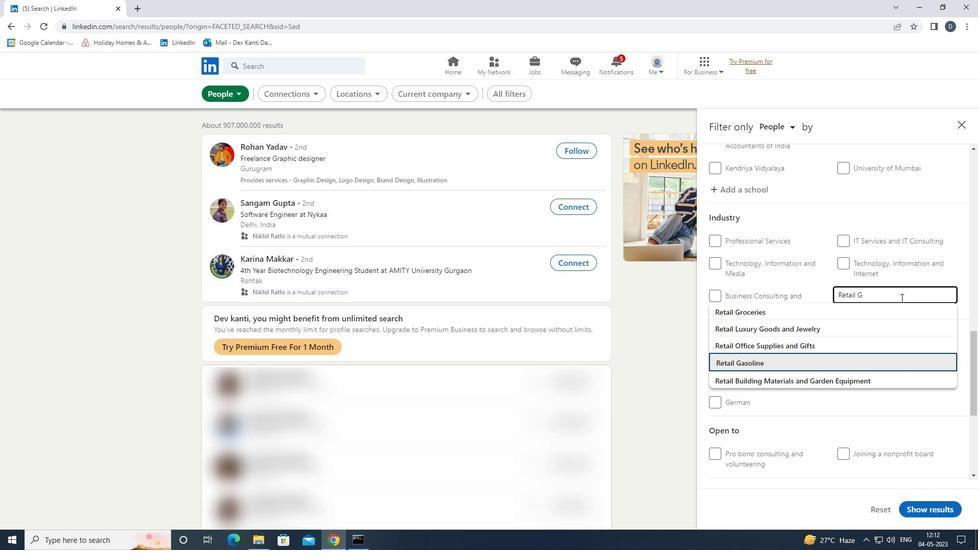 
Action: Mouse moved to (833, 273)
Screenshot: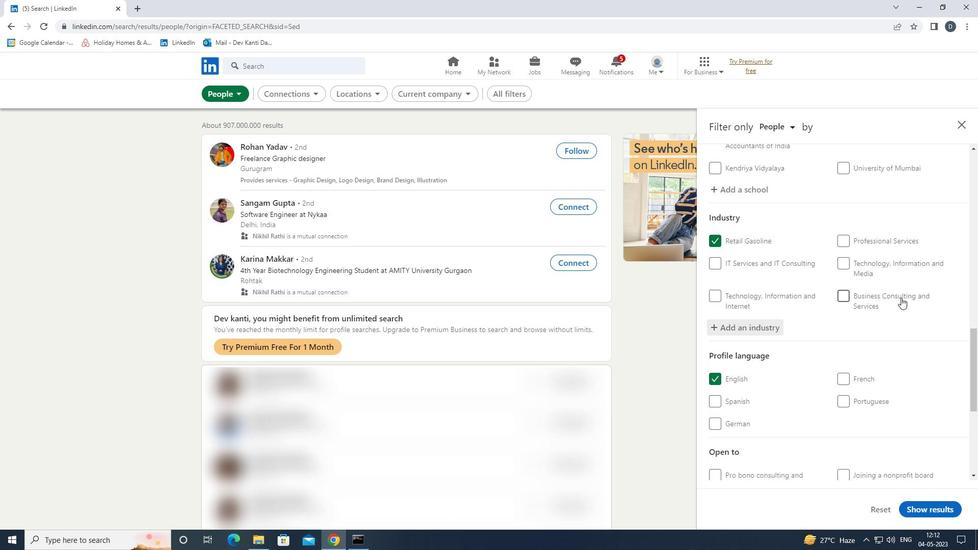 
Action: Mouse scrolled (833, 272) with delta (0, 0)
Screenshot: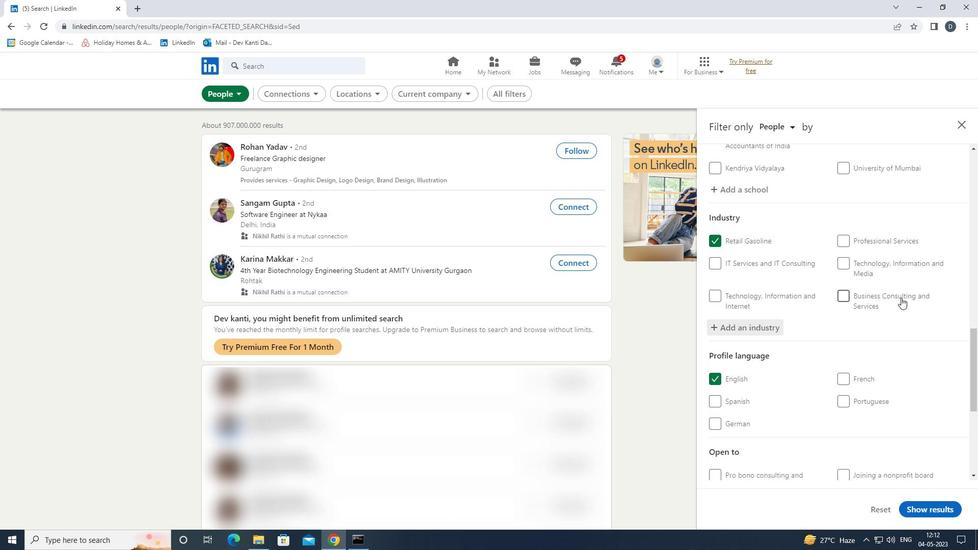 
Action: Mouse scrolled (833, 272) with delta (0, 0)
Screenshot: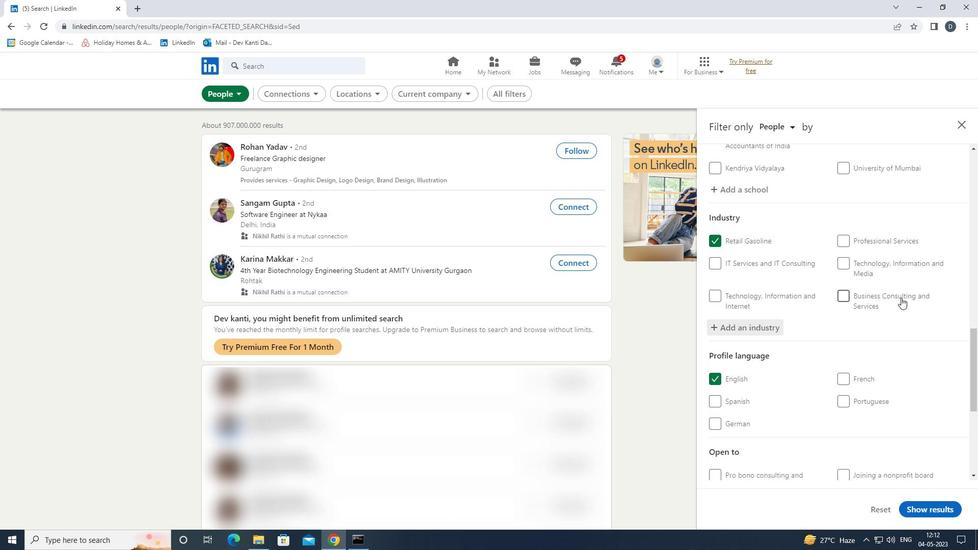 
Action: Mouse scrolled (833, 272) with delta (0, 0)
Screenshot: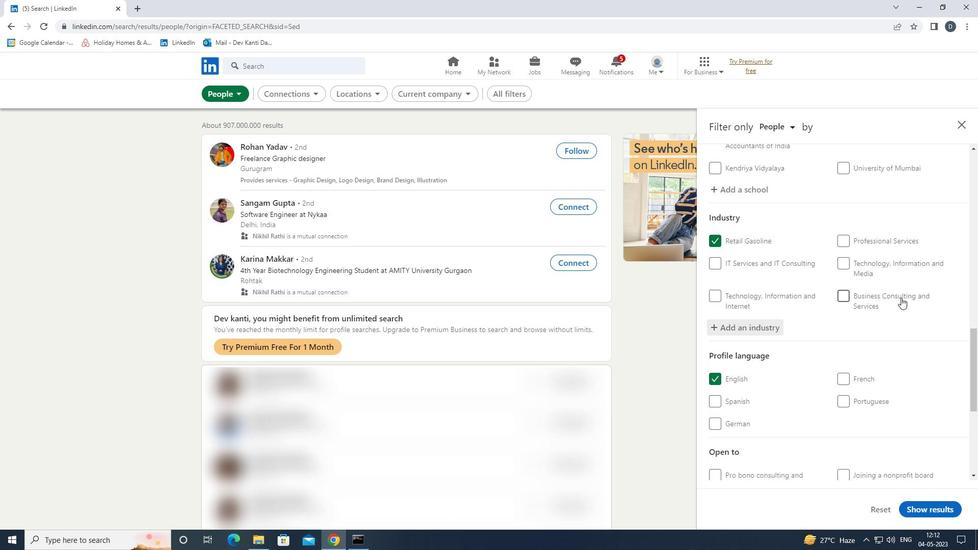 
Action: Mouse scrolled (833, 272) with delta (0, 0)
Screenshot: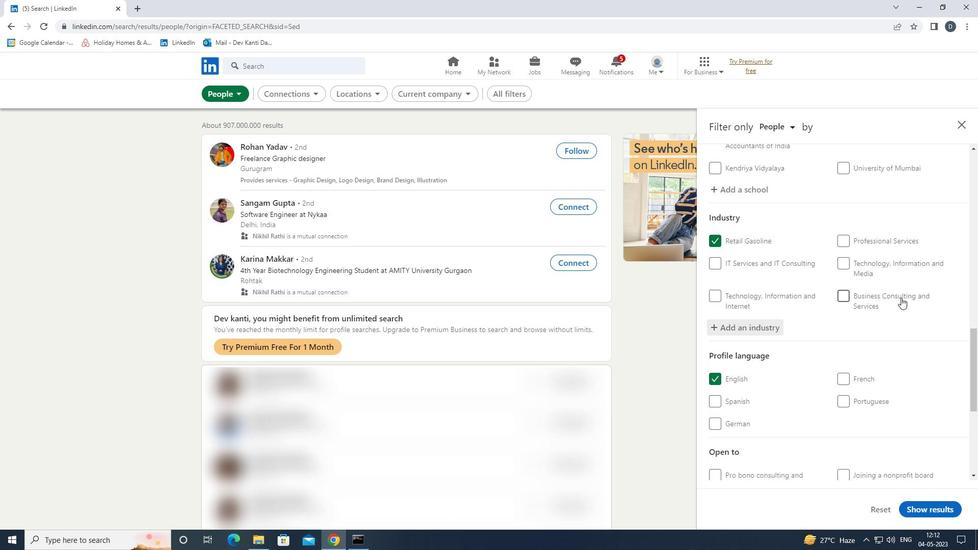 
Action: Mouse moved to (842, 291)
Screenshot: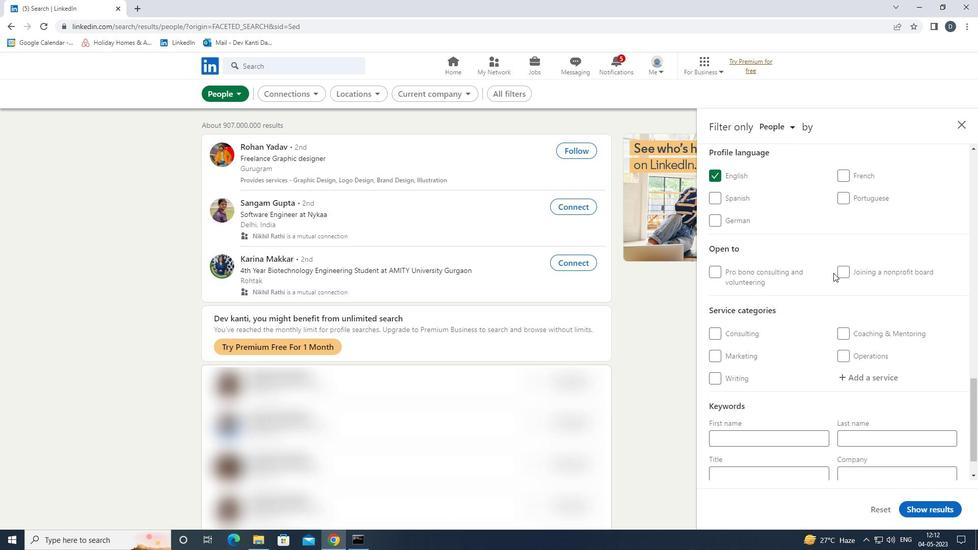 
Action: Mouse scrolled (842, 290) with delta (0, 0)
Screenshot: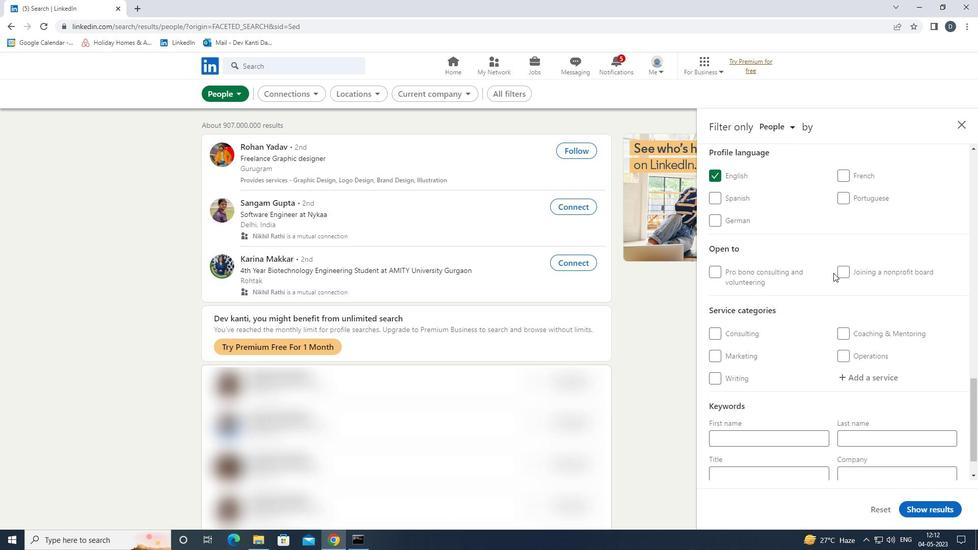 
Action: Mouse moved to (869, 322)
Screenshot: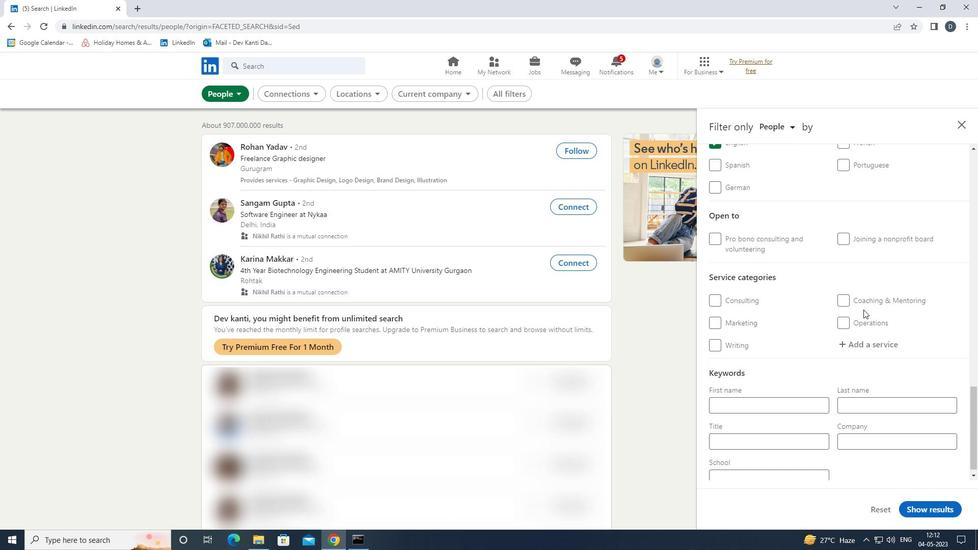 
Action: Mouse pressed left at (869, 322)
Screenshot: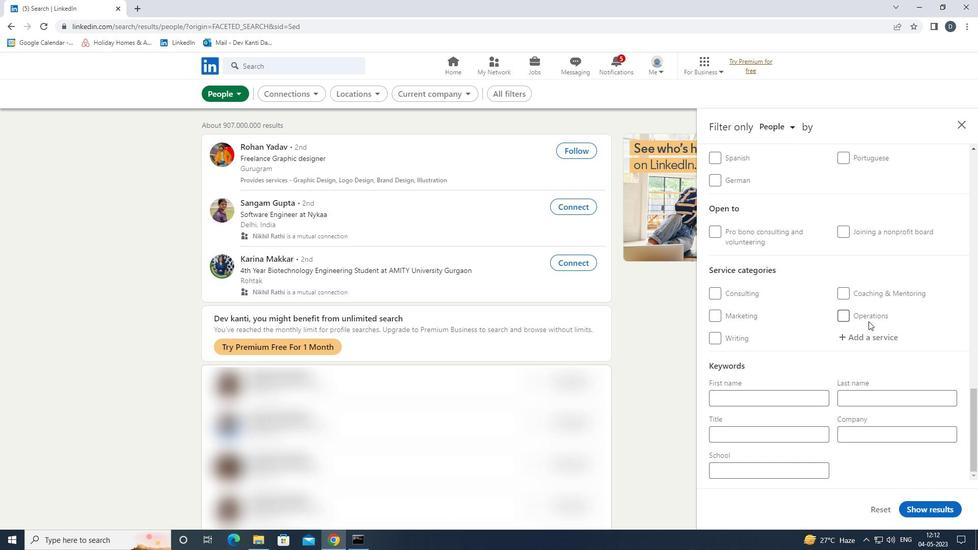 
Action: Mouse moved to (874, 334)
Screenshot: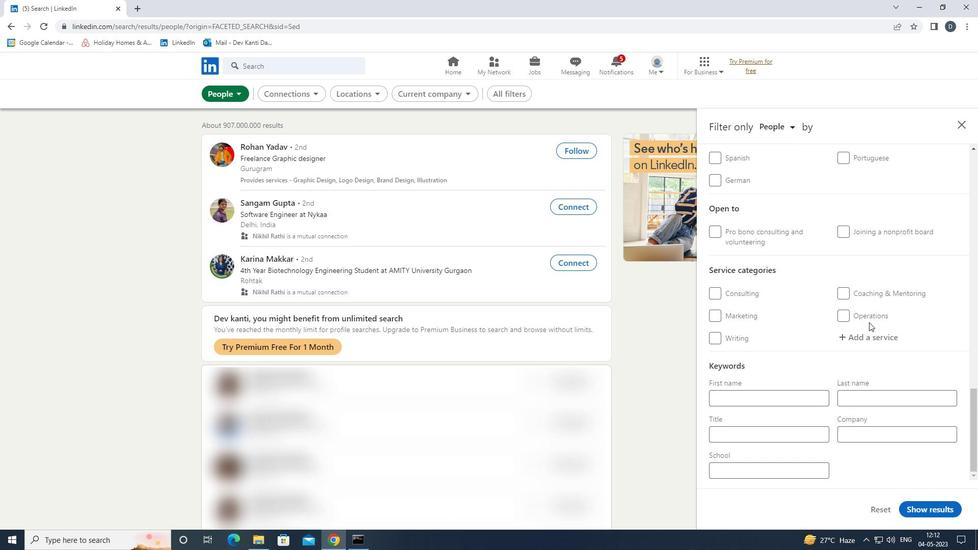 
Action: Mouse pressed left at (874, 334)
Screenshot: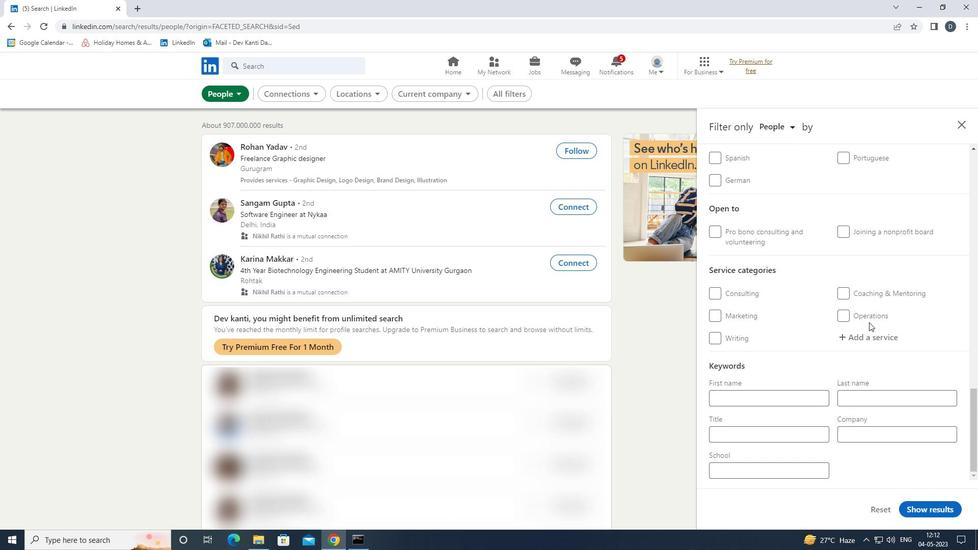 
Action: Mouse moved to (874, 330)
Screenshot: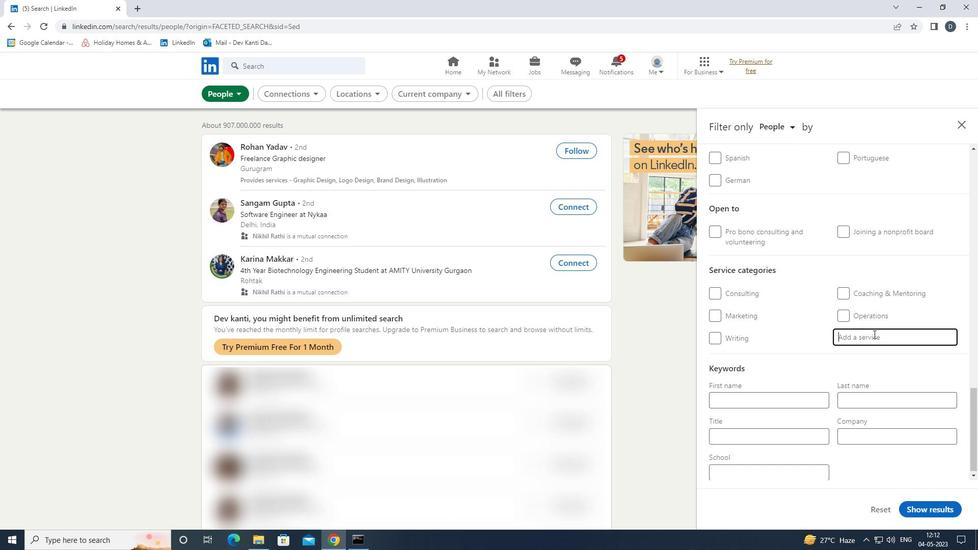 
Action: Key pressed <Key.shift><Key.shift><Key.shift>COPYWRITING<Key.down><Key.enter>
Screenshot: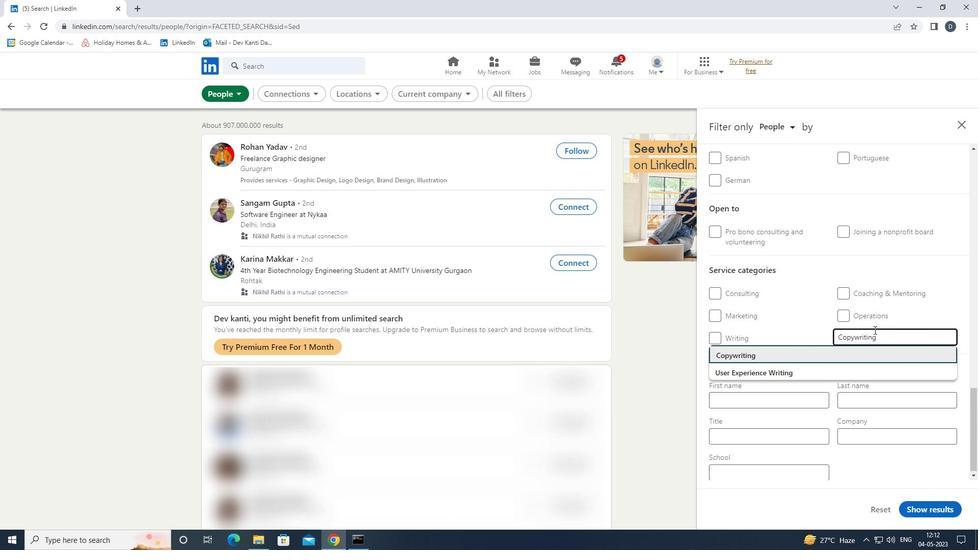 
Action: Mouse moved to (745, 441)
Screenshot: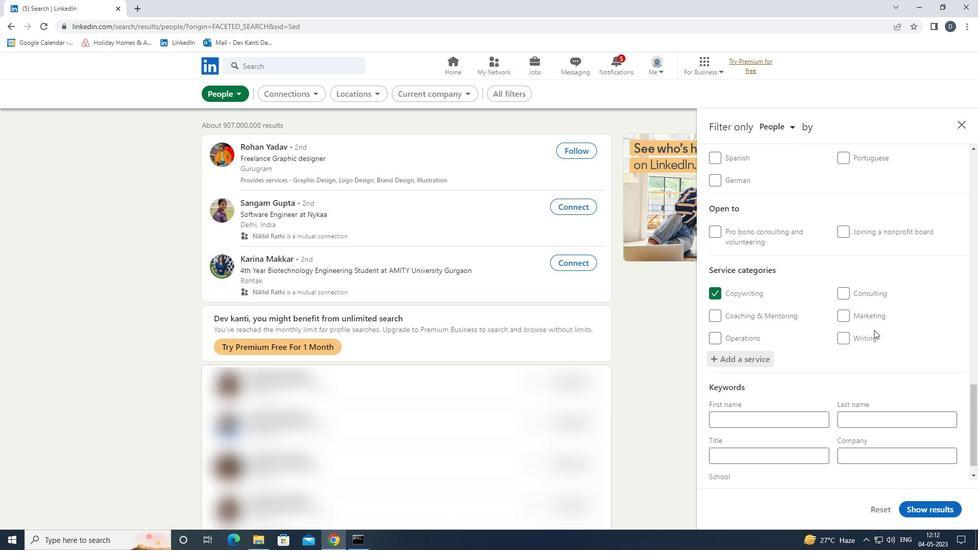 
Action: Mouse scrolled (745, 440) with delta (0, 0)
Screenshot: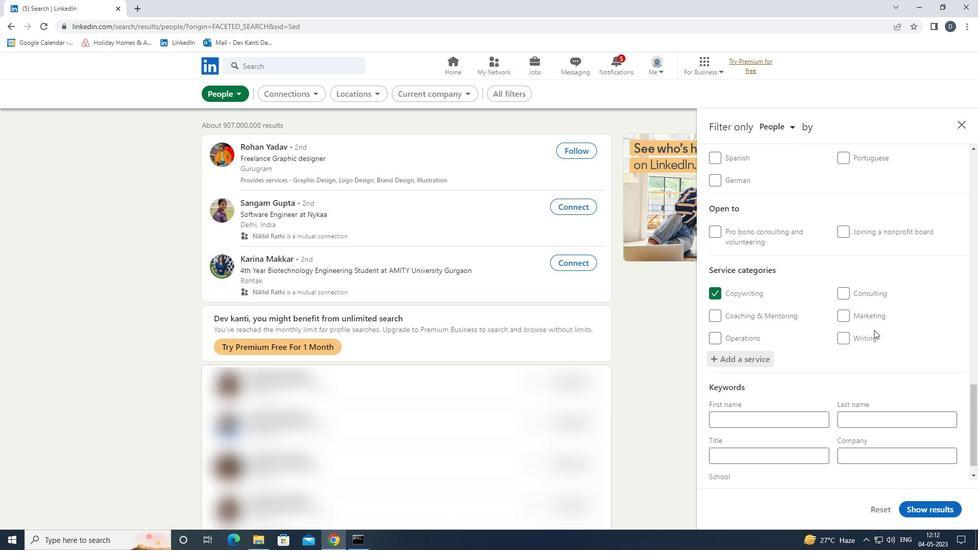 
Action: Mouse moved to (746, 441)
Screenshot: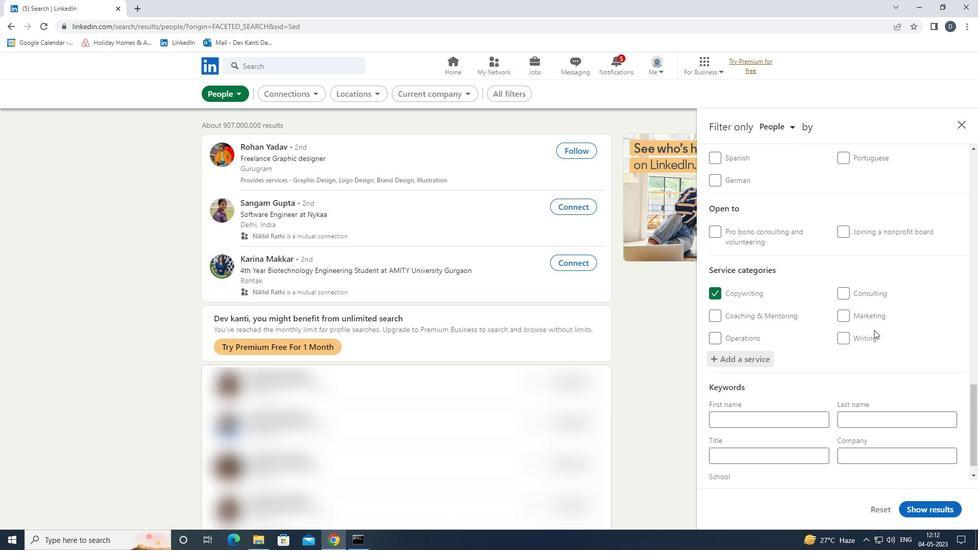 
Action: Mouse scrolled (746, 441) with delta (0, 0)
Screenshot: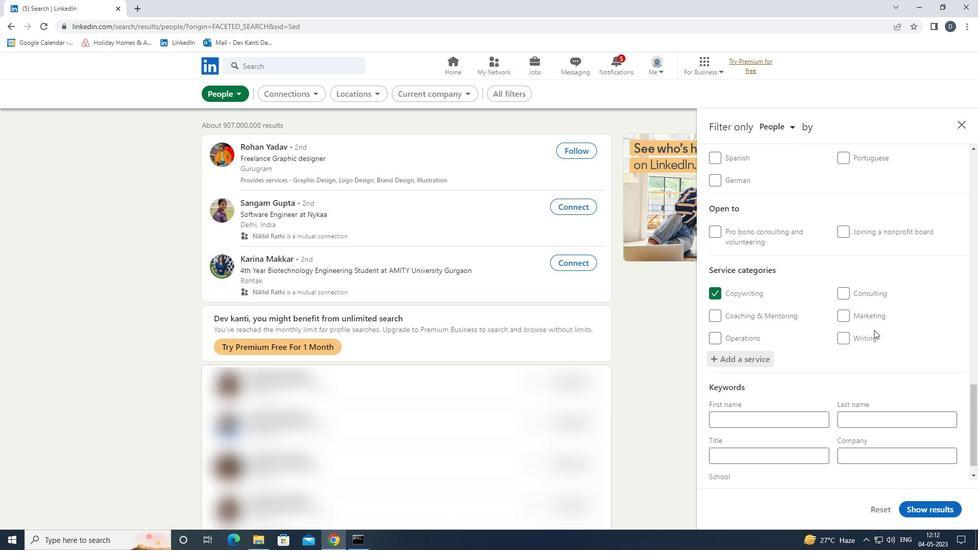 
Action: Mouse scrolled (746, 441) with delta (0, 0)
Screenshot: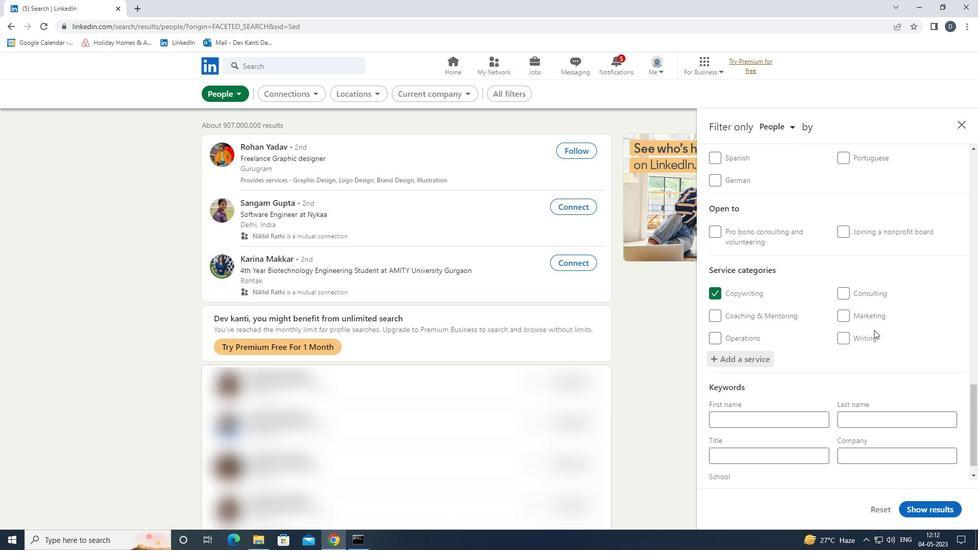 
Action: Mouse moved to (759, 435)
Screenshot: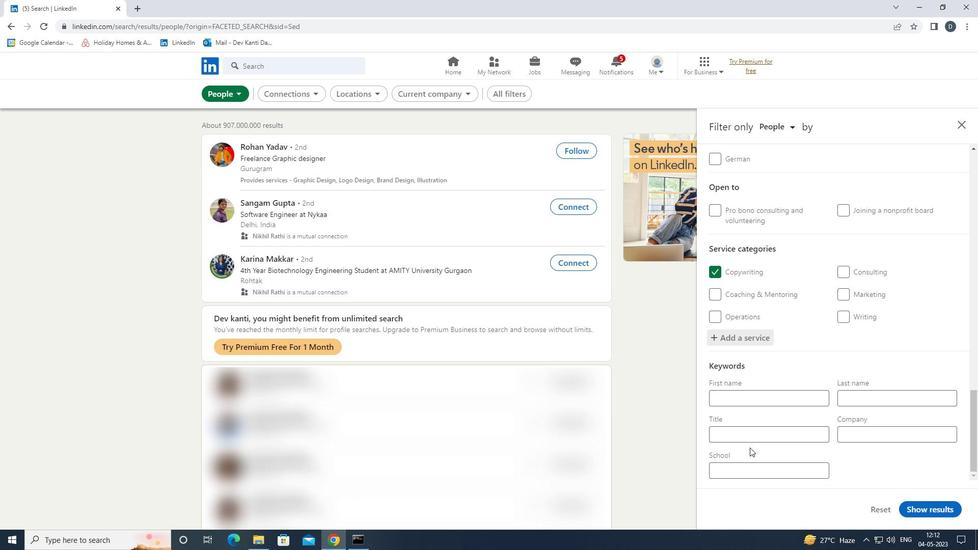 
Action: Mouse pressed left at (759, 435)
Screenshot: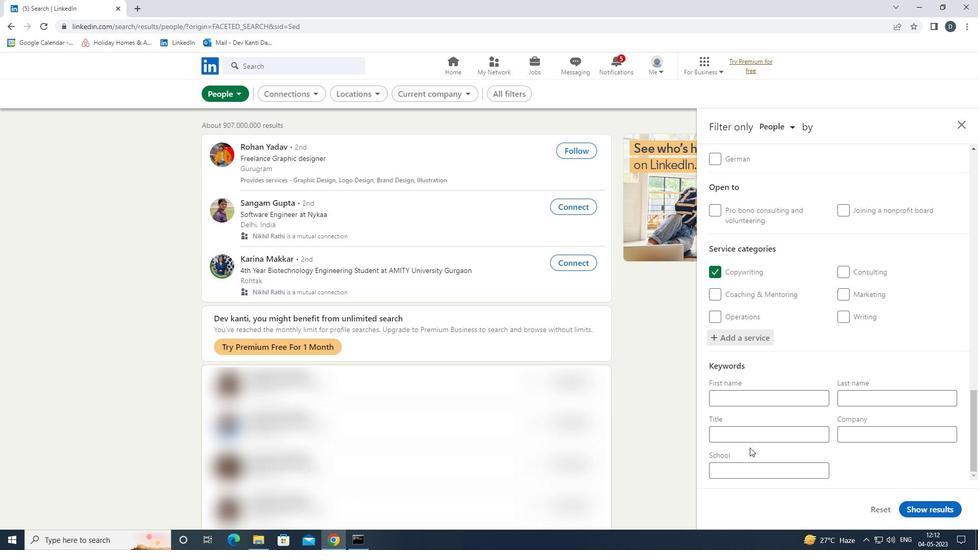 
Action: Key pressed <Key.shift>ATTORNEY
Screenshot: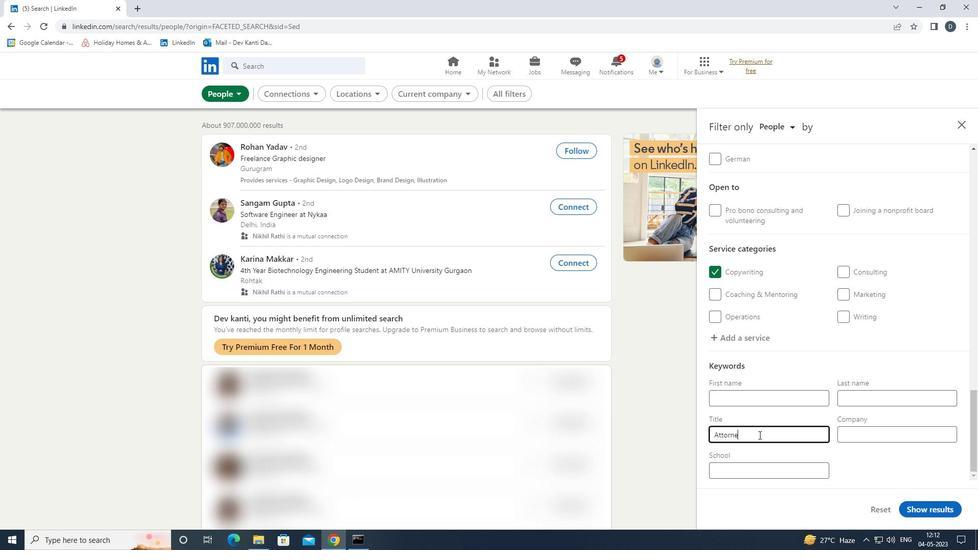 
Action: Mouse moved to (931, 506)
Screenshot: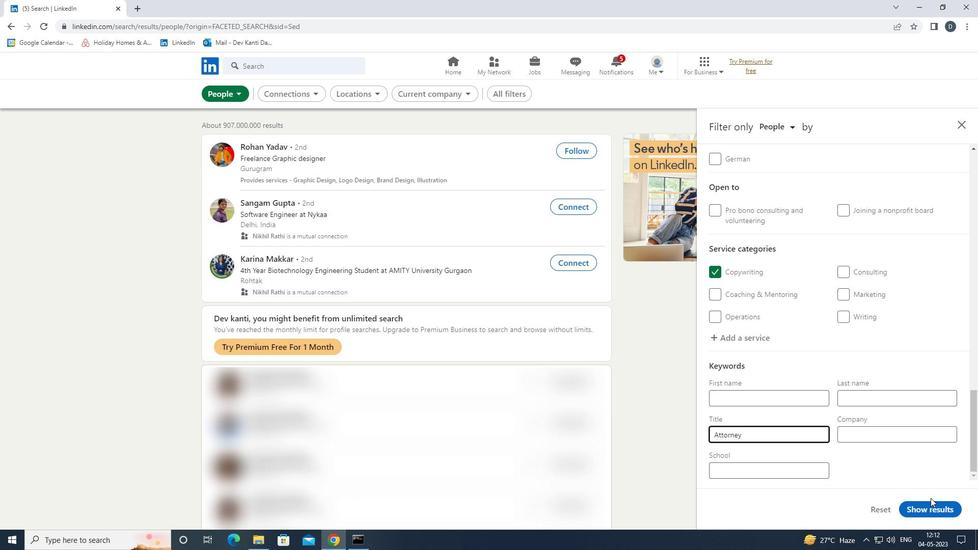
Action: Mouse pressed left at (931, 506)
Screenshot: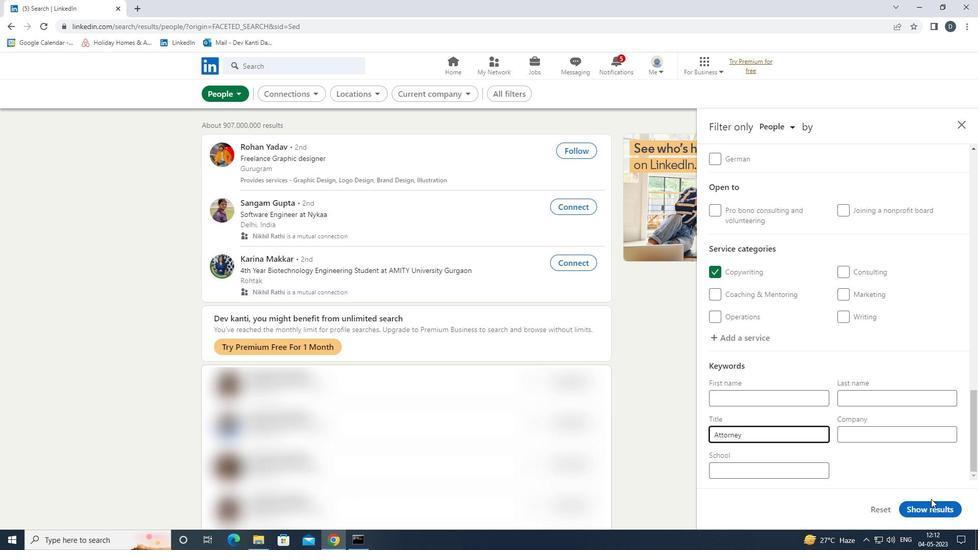 
Action: Mouse moved to (644, 291)
Screenshot: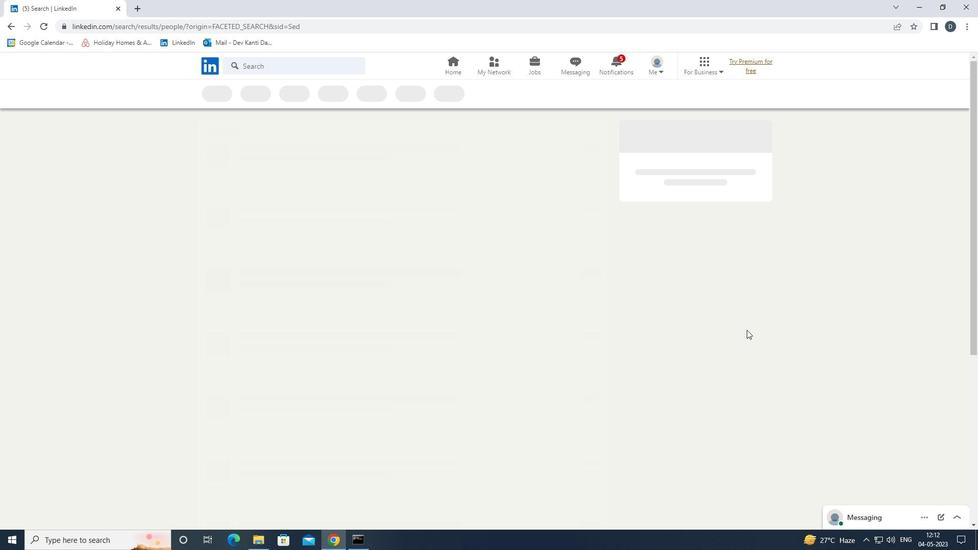 
